 Task: Look for space in Agudos, Brazil from 9th June, 2023 to 17th June, 2023 for 2 adults in price range Rs.7000 to Rs.12000. Place can be private room with 1  bedroom having 2 beds and 1 bathroom. Property type can be house, flat, guest house. Amenities needed are: wifi, washing machine. Booking option can be shelf check-in. Required host language is Spanish.
Action: Mouse moved to (613, 87)
Screenshot: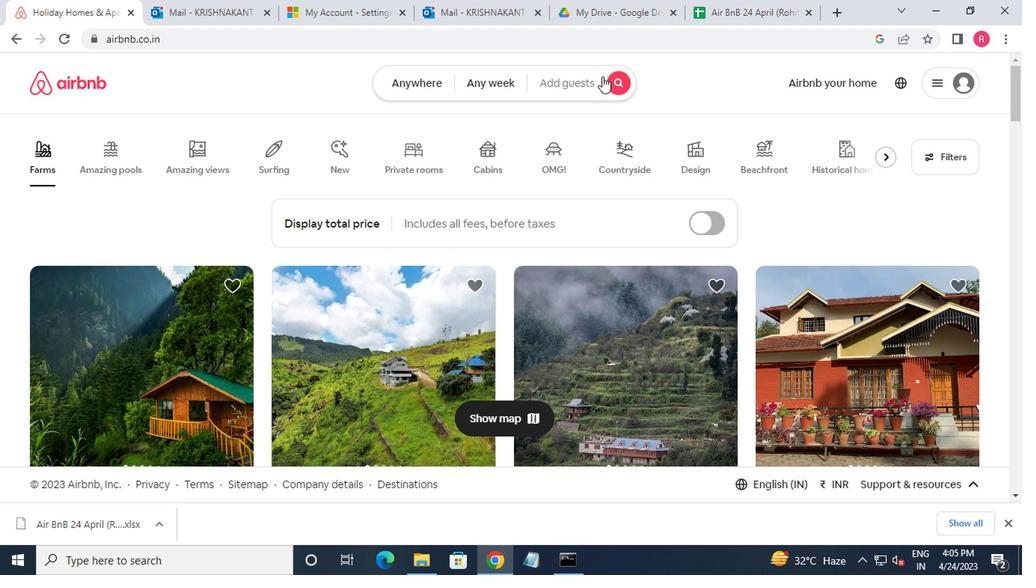 
Action: Mouse pressed left at (613, 87)
Screenshot: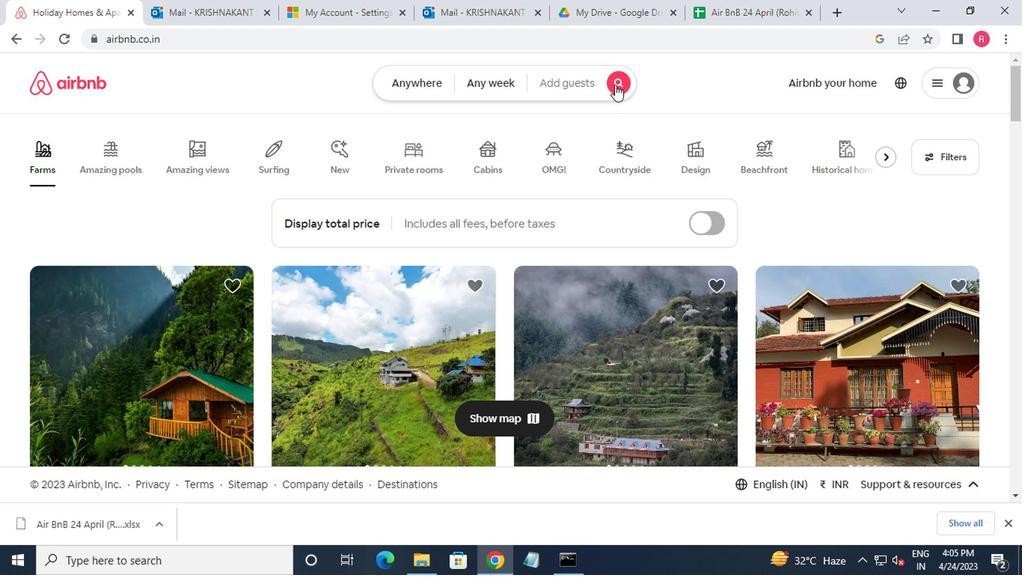 
Action: Mouse moved to (233, 147)
Screenshot: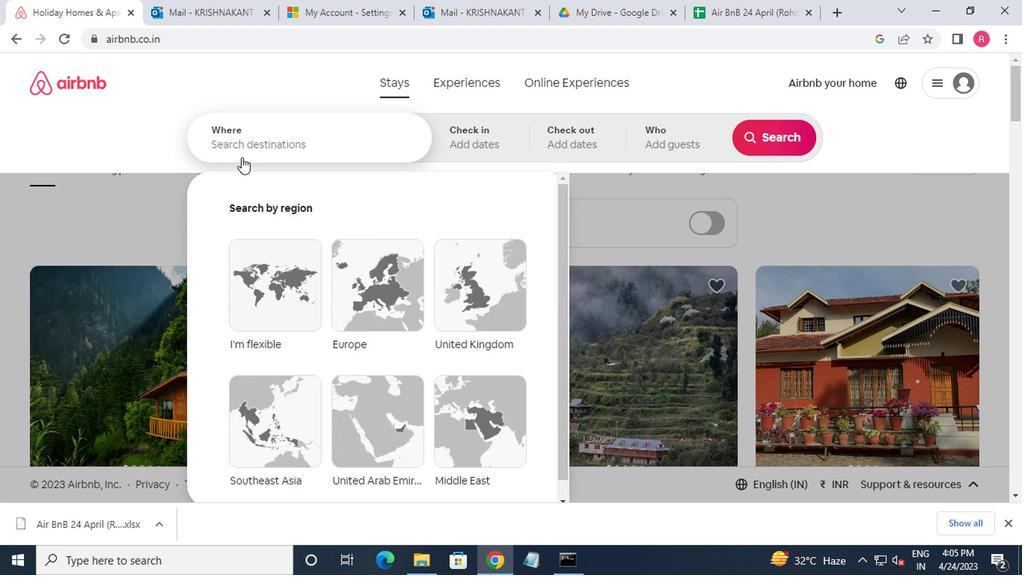 
Action: Mouse pressed left at (233, 147)
Screenshot: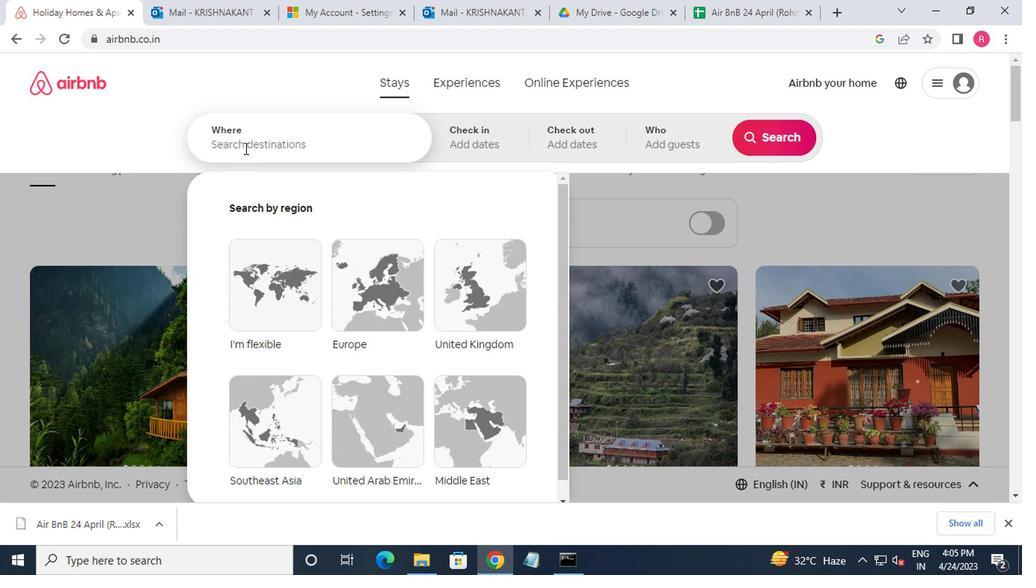 
Action: Mouse moved to (234, 147)
Screenshot: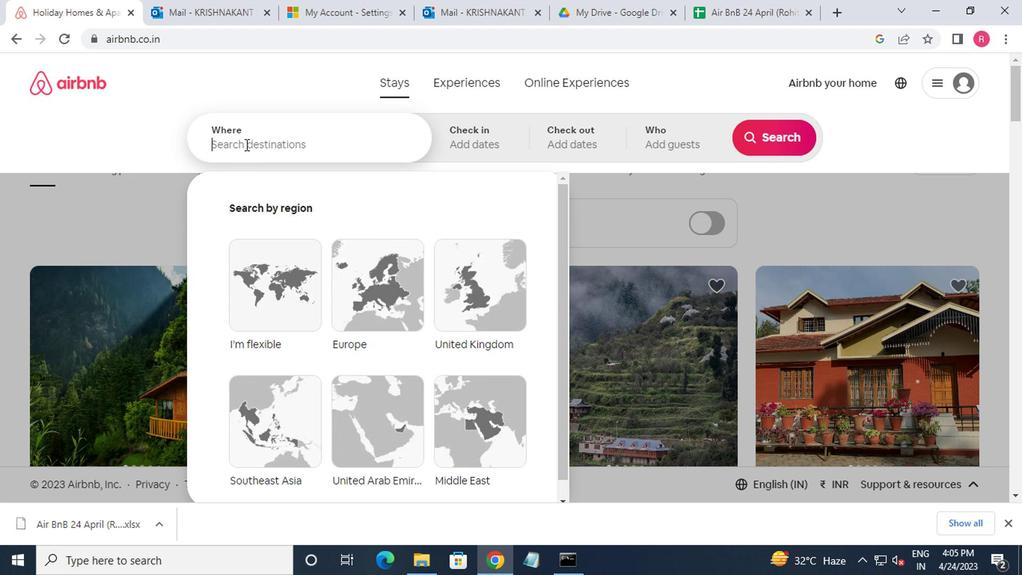 
Action: Key pressed agudos,brazl<Key.backspace><Key.backspace>zil<Key.enter>
Screenshot: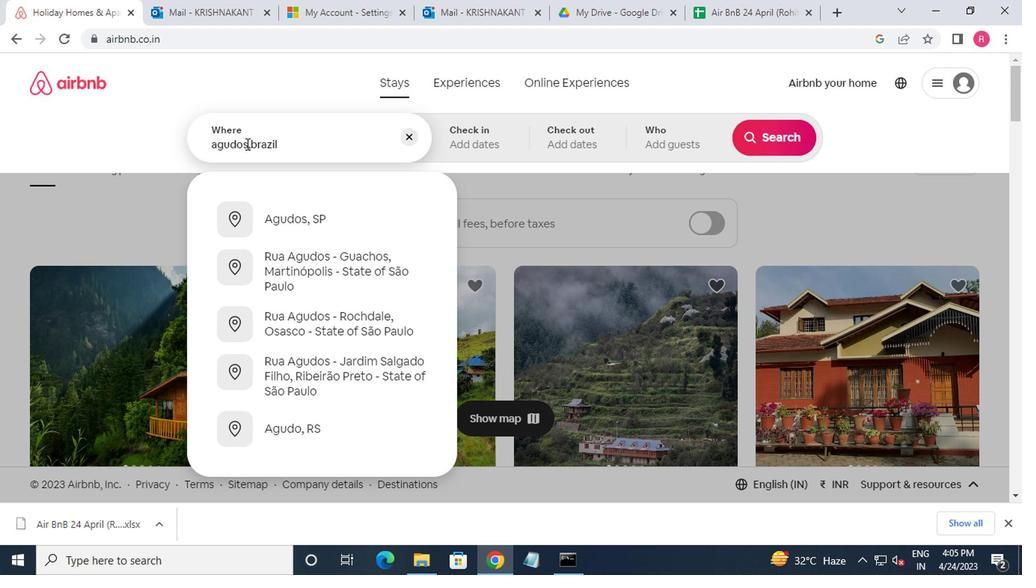
Action: Mouse moved to (762, 258)
Screenshot: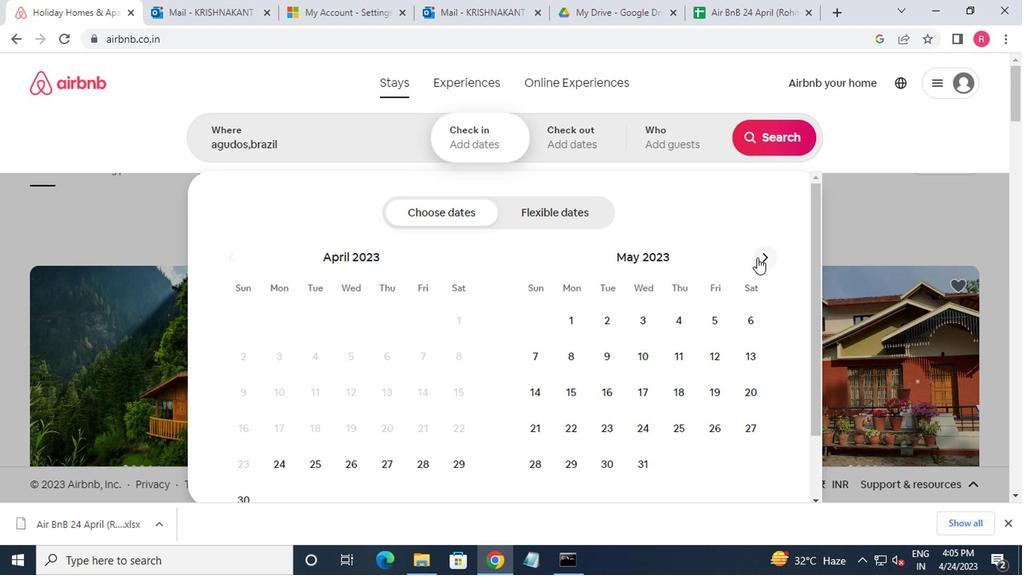 
Action: Mouse pressed left at (762, 258)
Screenshot: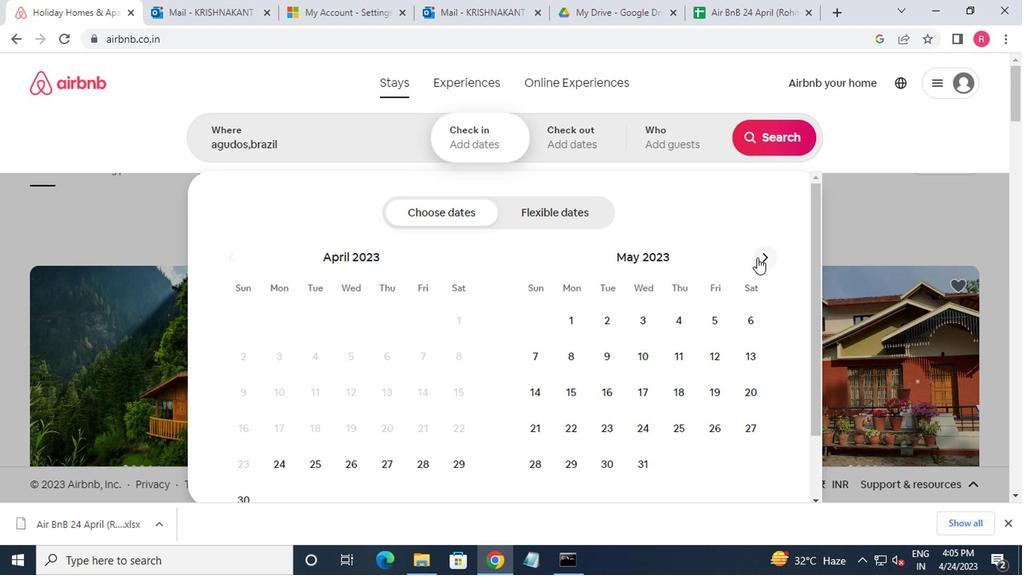 
Action: Mouse moved to (763, 259)
Screenshot: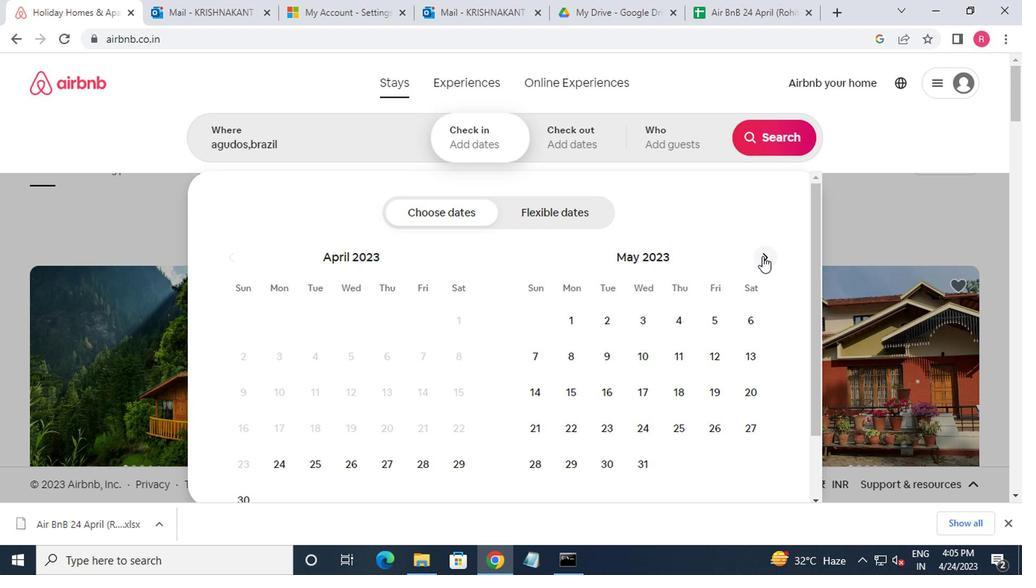 
Action: Mouse pressed left at (763, 259)
Screenshot: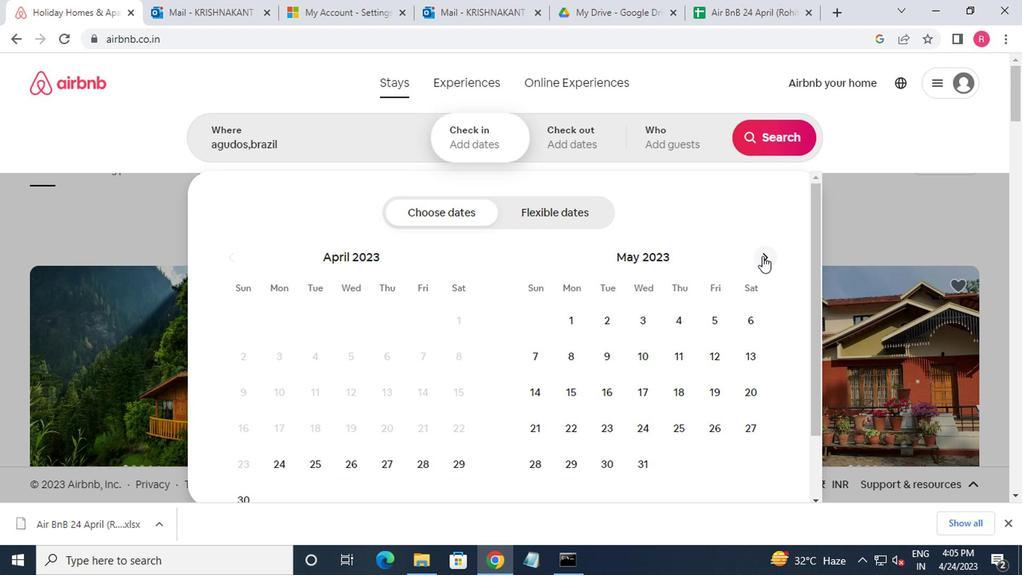 
Action: Mouse moved to (710, 368)
Screenshot: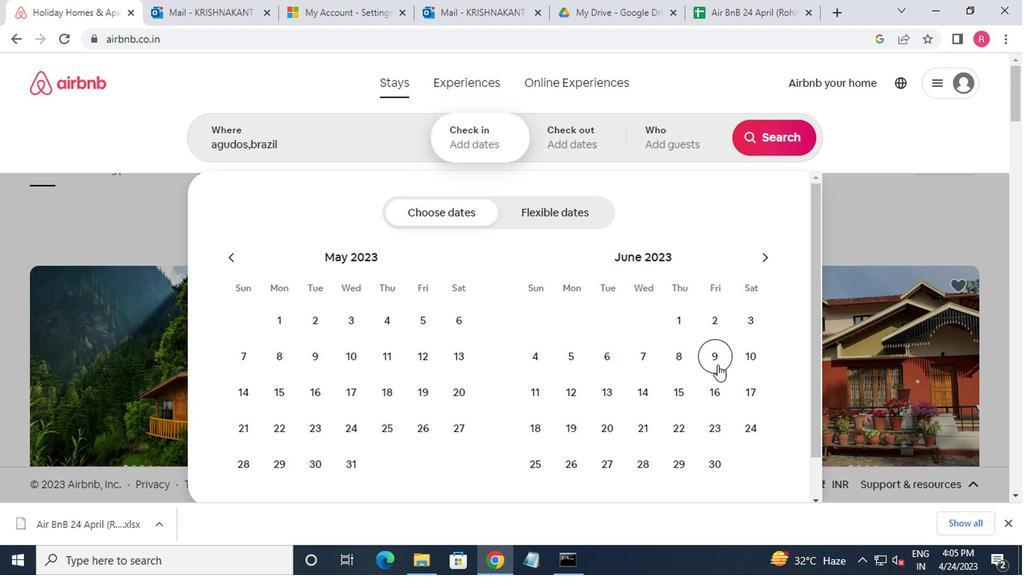 
Action: Mouse pressed left at (710, 368)
Screenshot: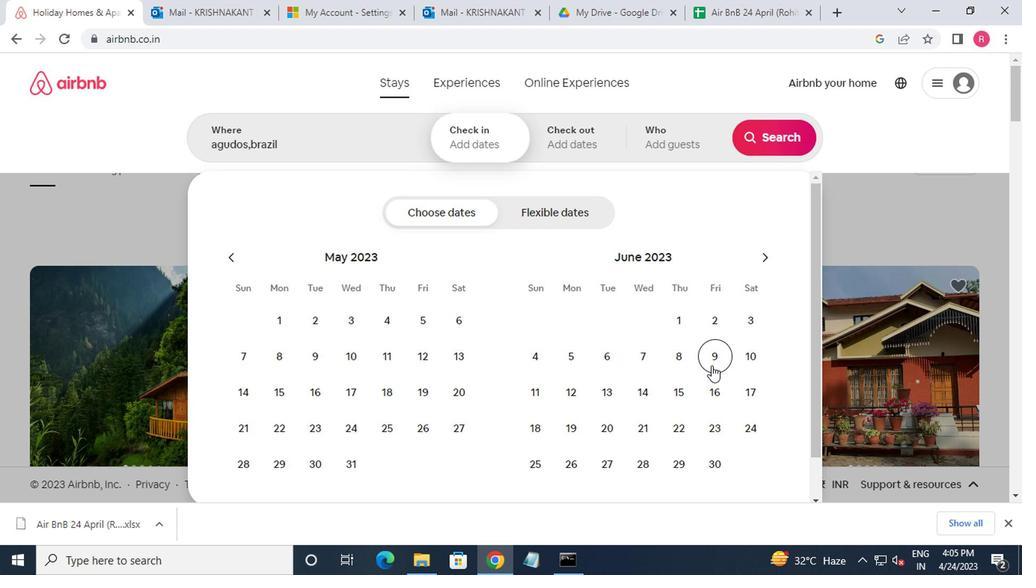 
Action: Mouse moved to (763, 400)
Screenshot: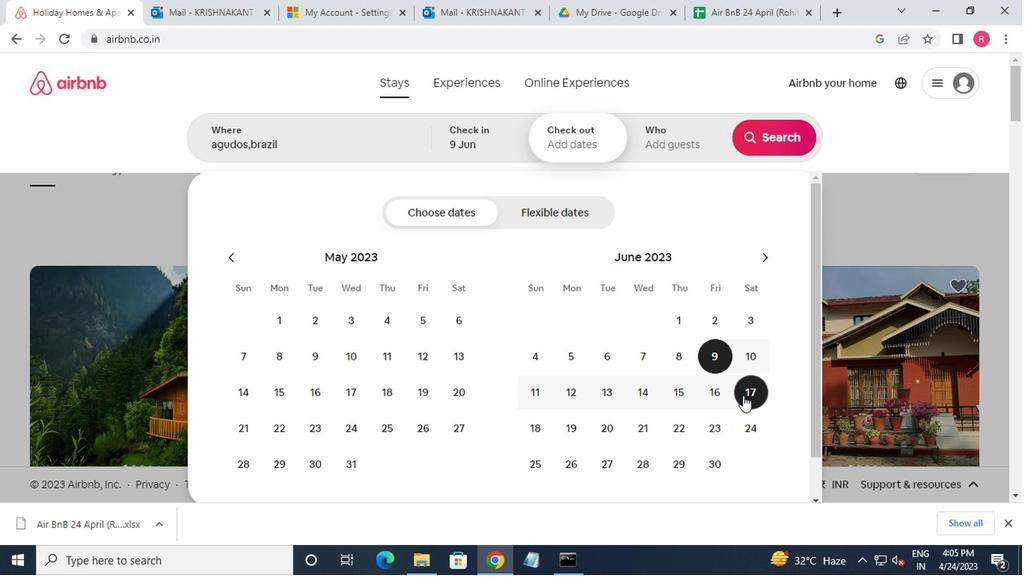 
Action: Mouse pressed left at (763, 400)
Screenshot: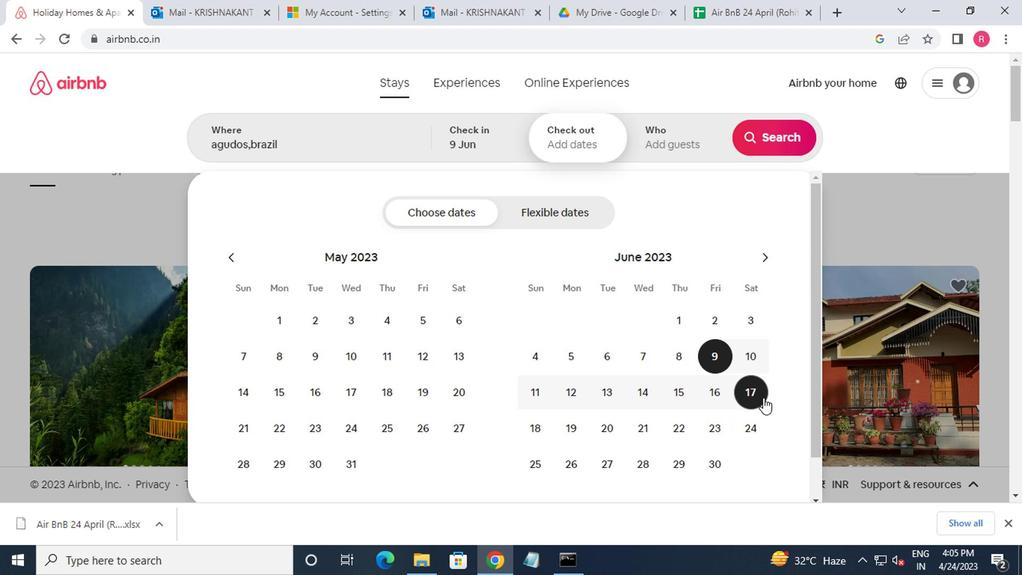 
Action: Mouse moved to (662, 148)
Screenshot: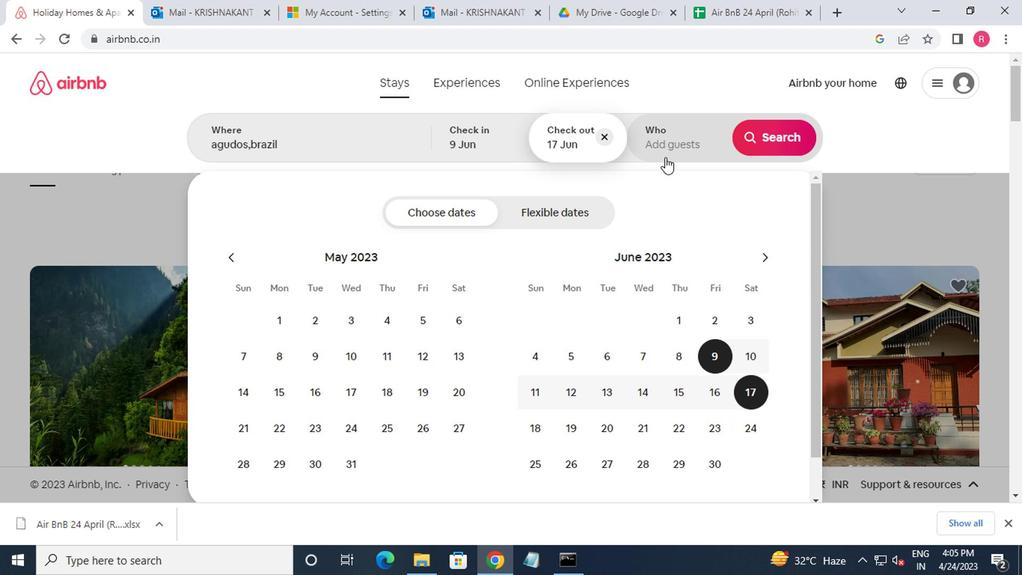 
Action: Mouse pressed left at (662, 148)
Screenshot: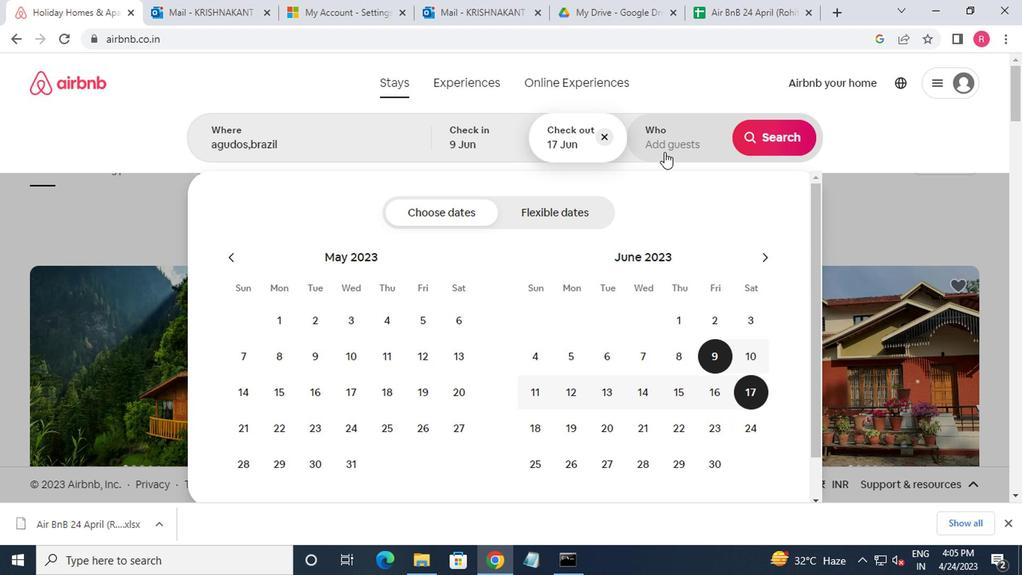 
Action: Mouse moved to (773, 224)
Screenshot: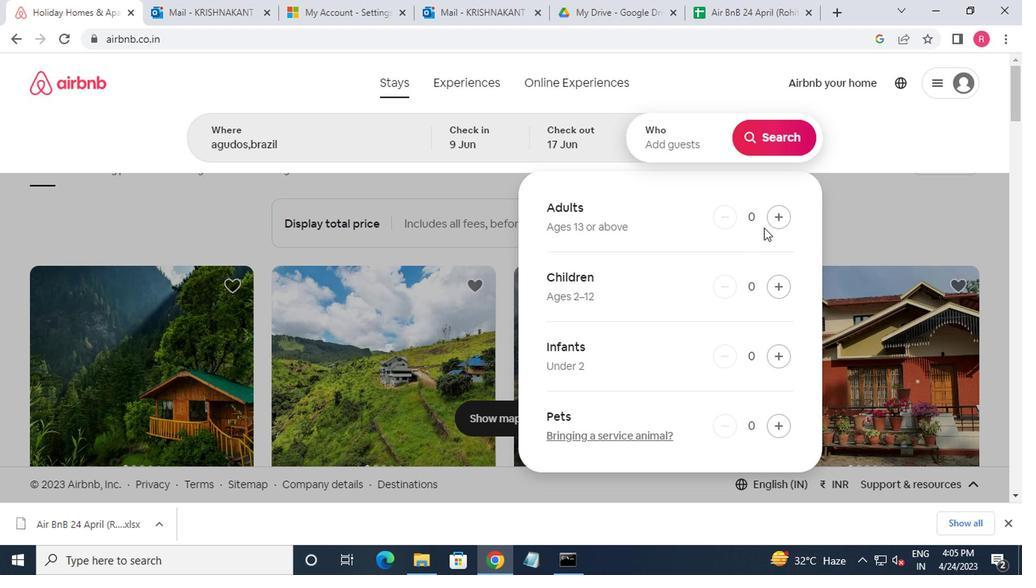 
Action: Mouse pressed left at (773, 224)
Screenshot: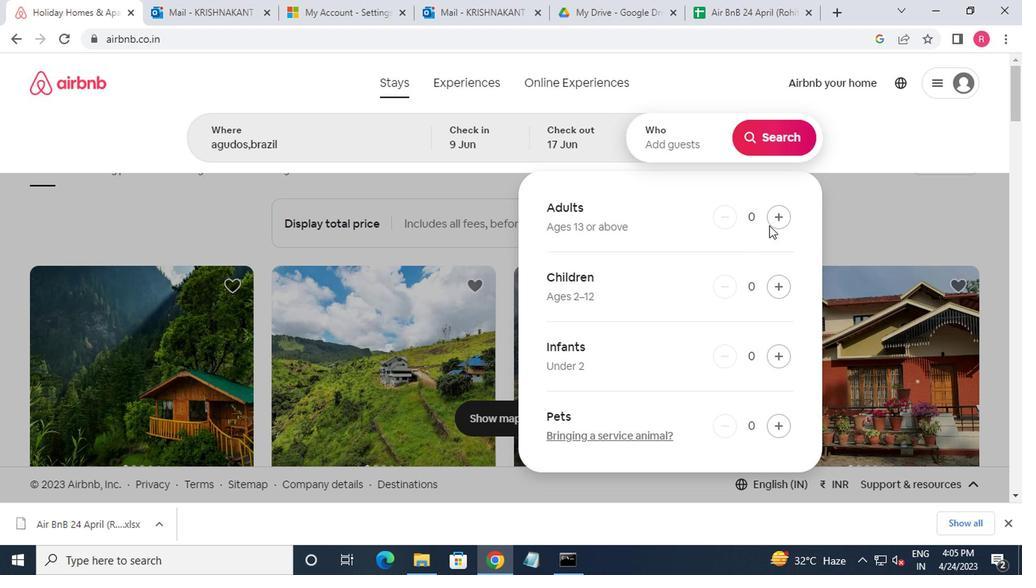 
Action: Mouse moved to (773, 221)
Screenshot: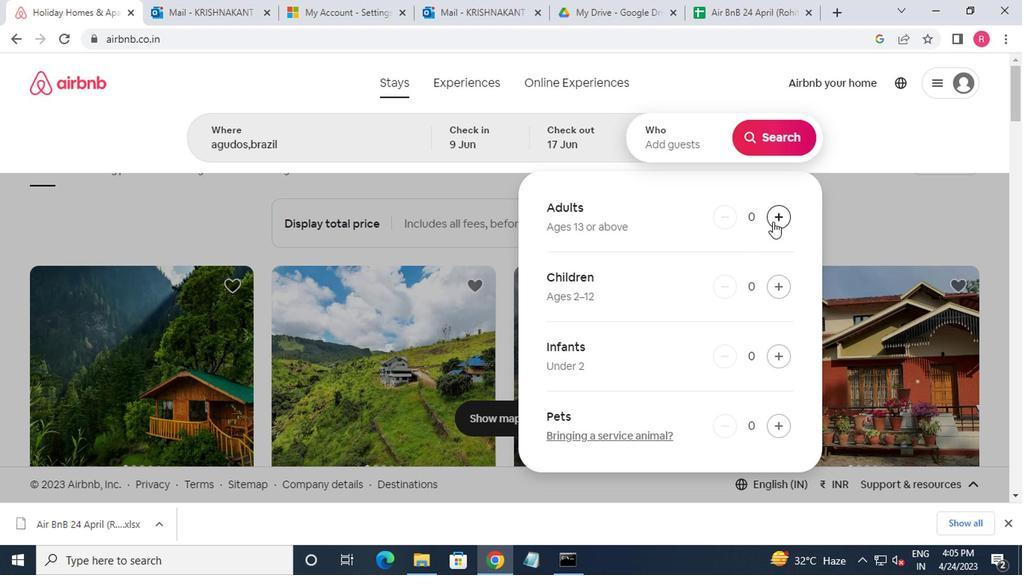 
Action: Mouse pressed left at (773, 221)
Screenshot: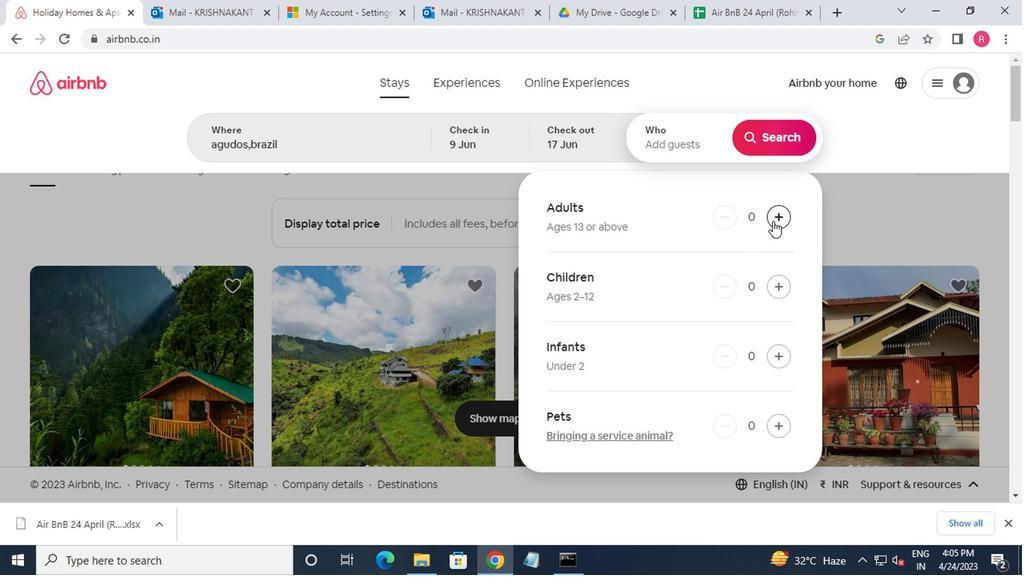 
Action: Mouse moved to (769, 148)
Screenshot: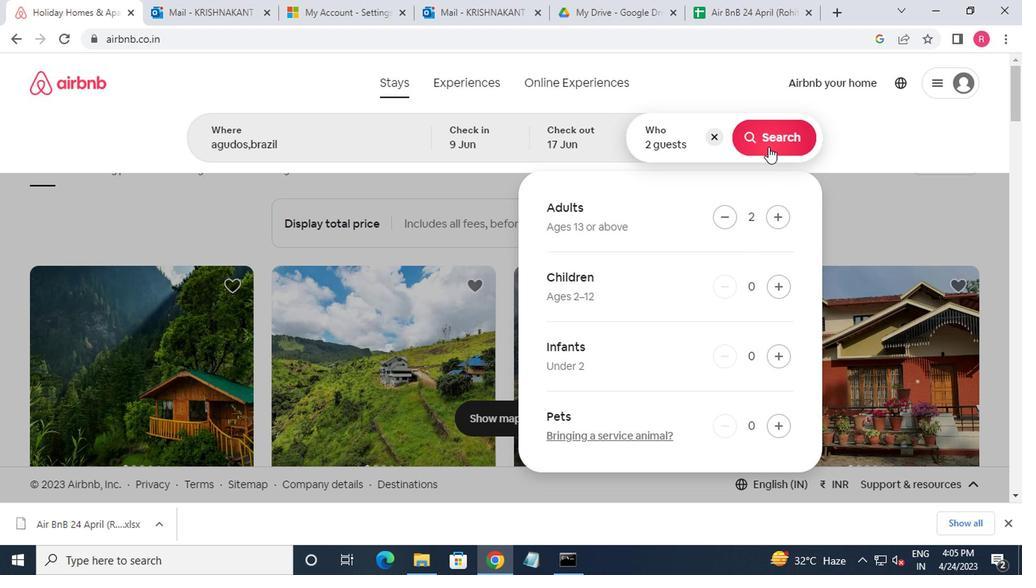 
Action: Mouse pressed left at (769, 148)
Screenshot: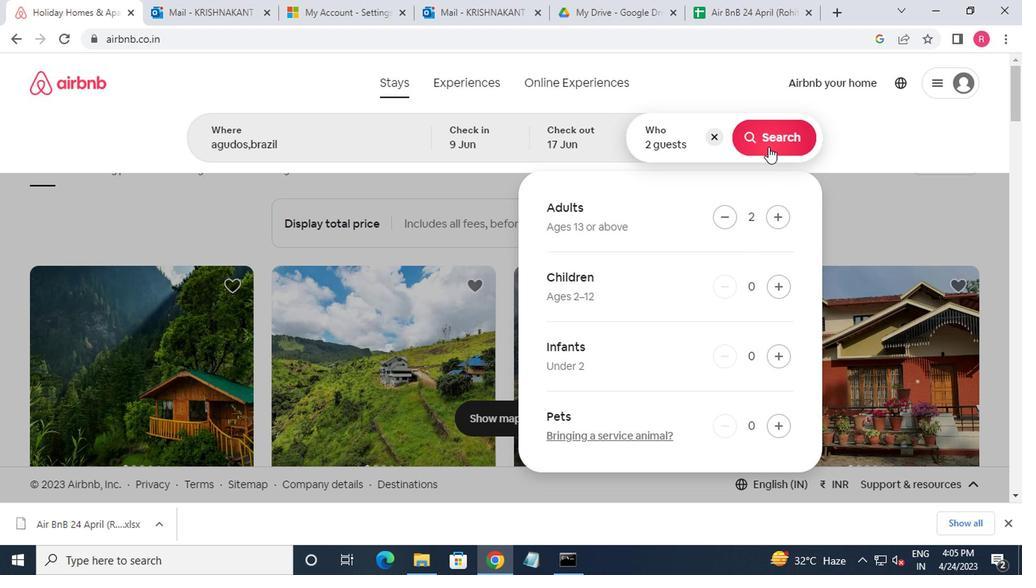 
Action: Mouse moved to (944, 136)
Screenshot: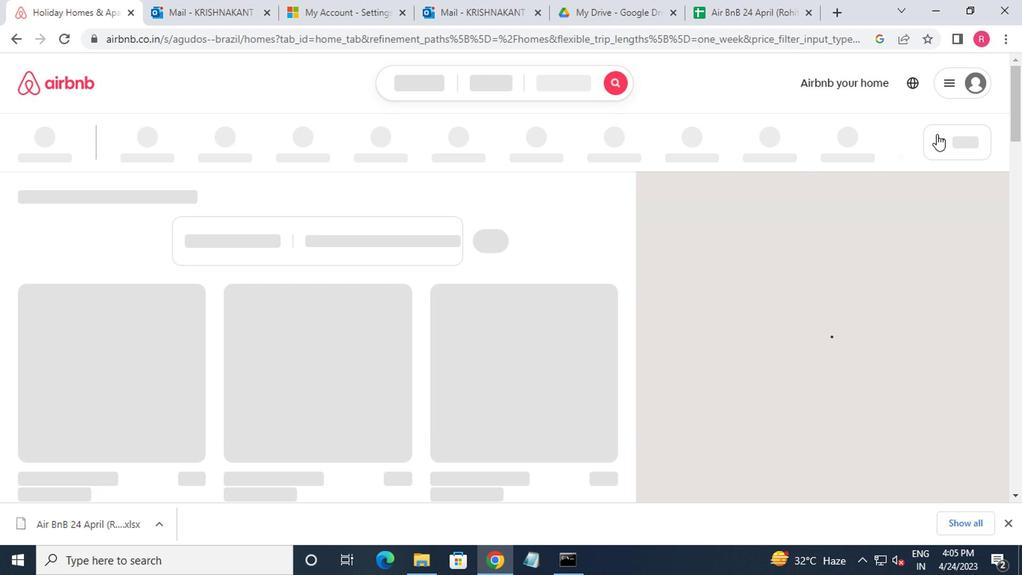 
Action: Mouse pressed left at (944, 136)
Screenshot: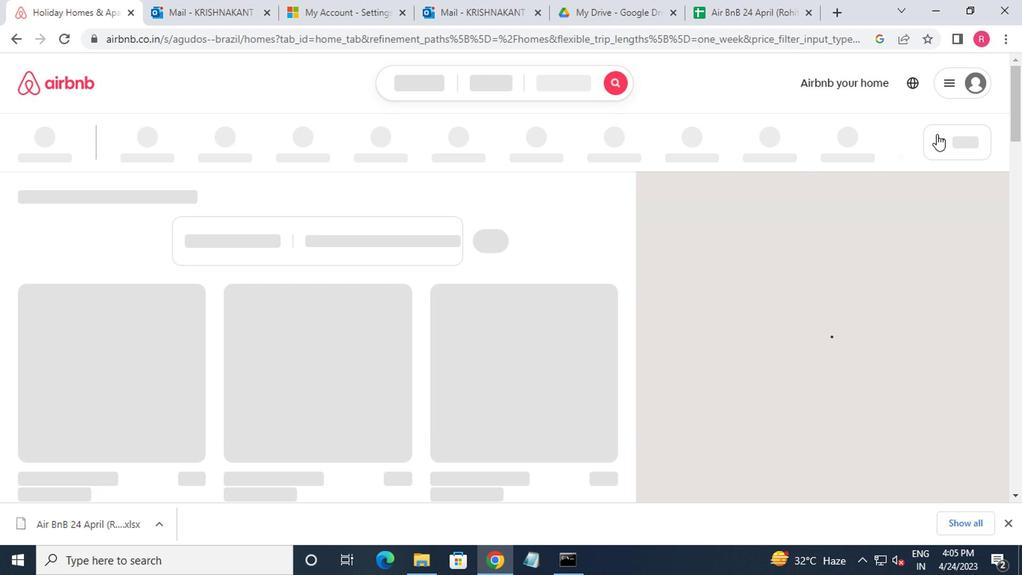 
Action: Mouse moved to (348, 353)
Screenshot: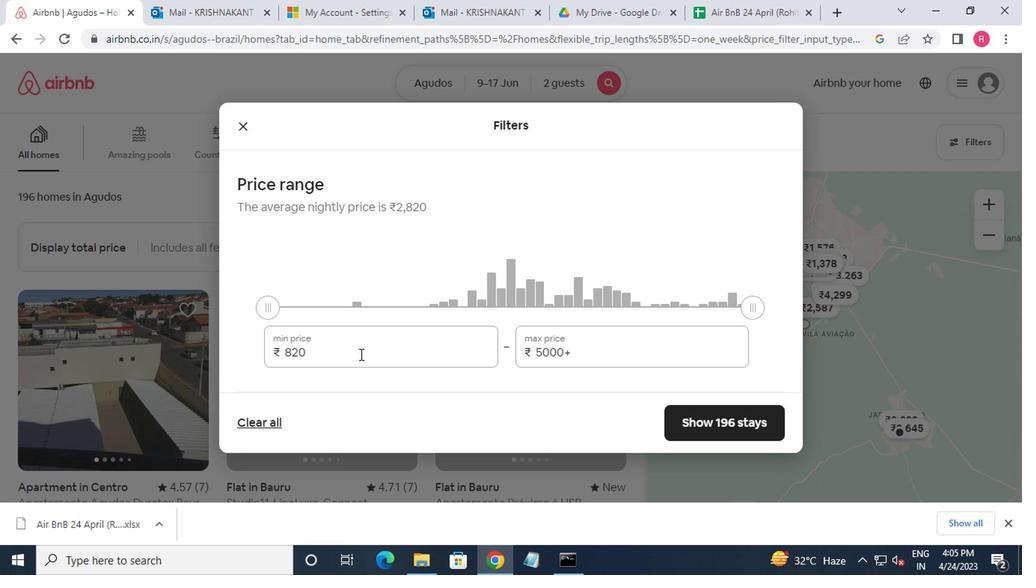 
Action: Mouse pressed left at (348, 353)
Screenshot: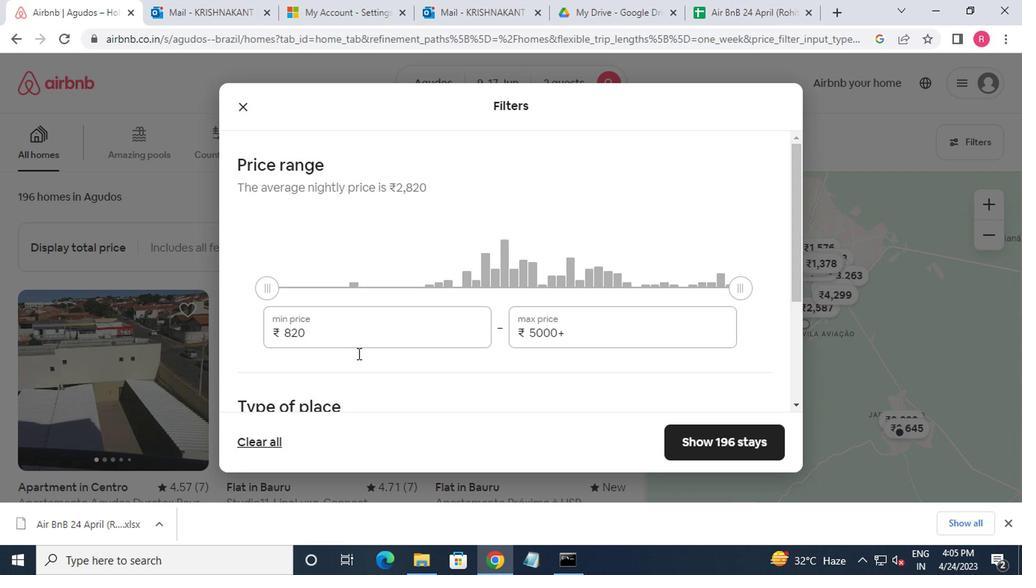 
Action: Mouse moved to (363, 337)
Screenshot: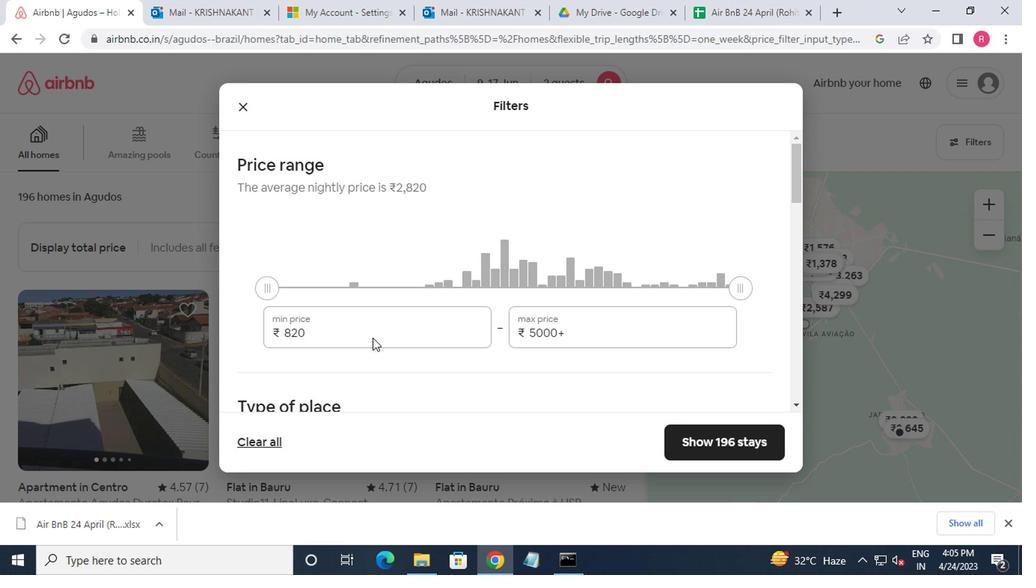 
Action: Mouse pressed left at (363, 337)
Screenshot: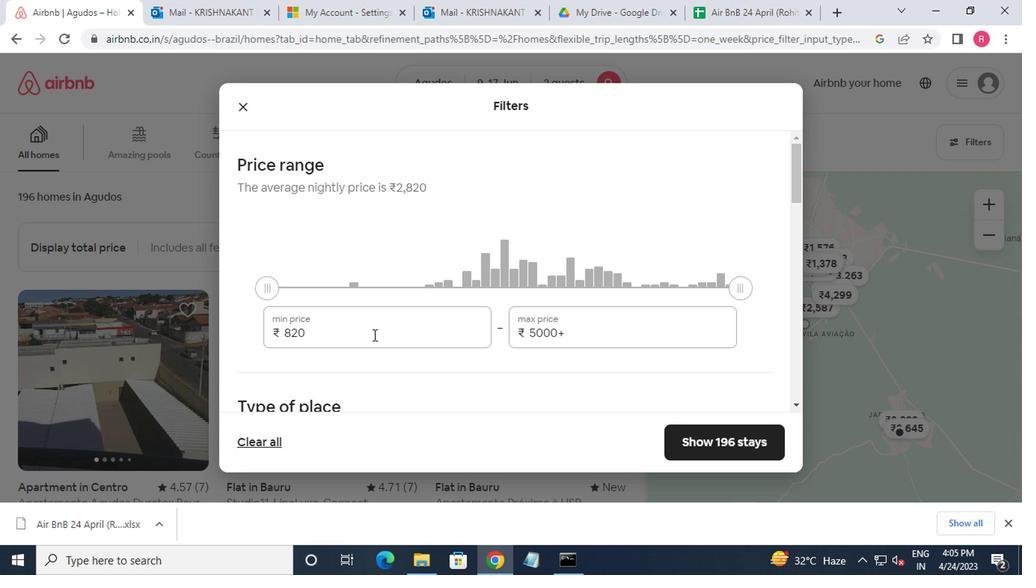
Action: Mouse moved to (352, 343)
Screenshot: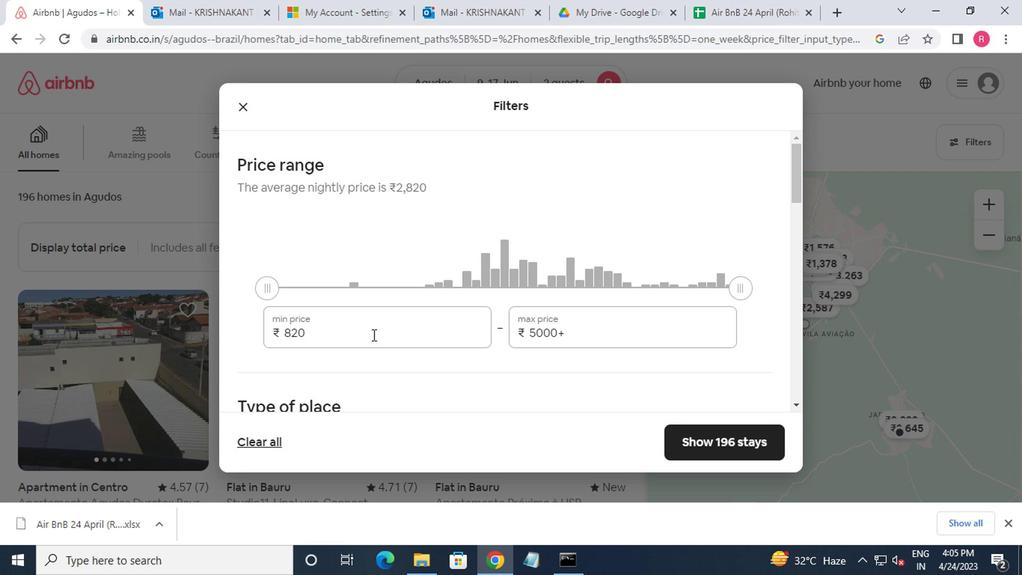 
Action: Key pressed <Key.backspace><Key.backspace><Key.backspace><Key.backspace><Key.backspace>1790<Key.backspace><Key.backspace>000<Key.tab>12000
Screenshot: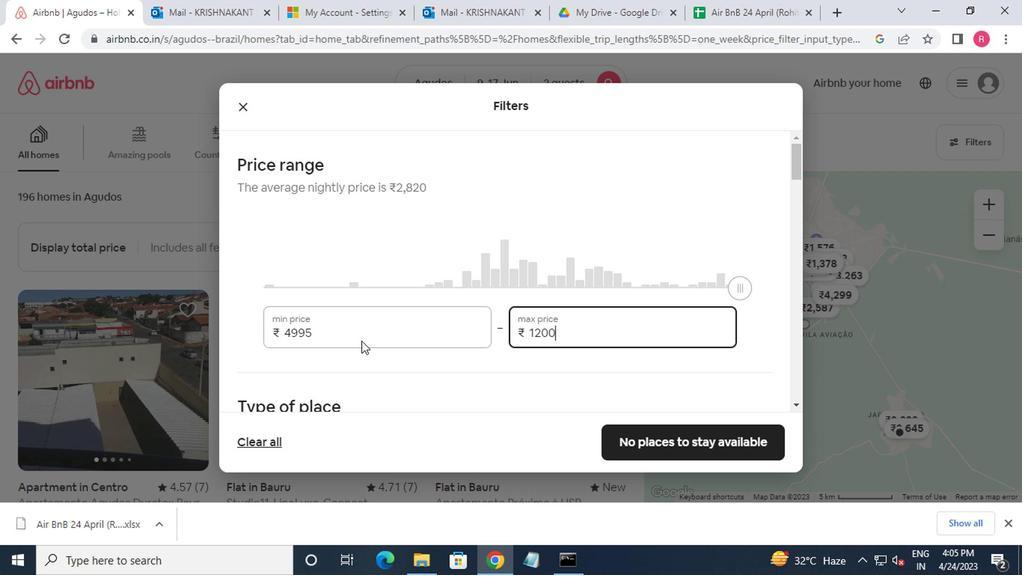 
Action: Mouse moved to (415, 344)
Screenshot: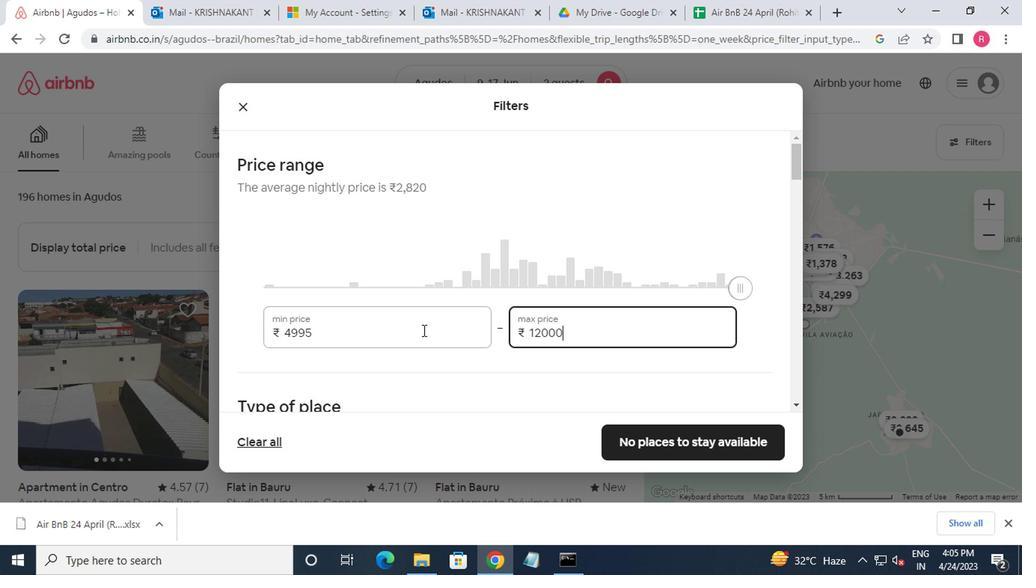 
Action: Mouse scrolled (415, 344) with delta (0, 0)
Screenshot: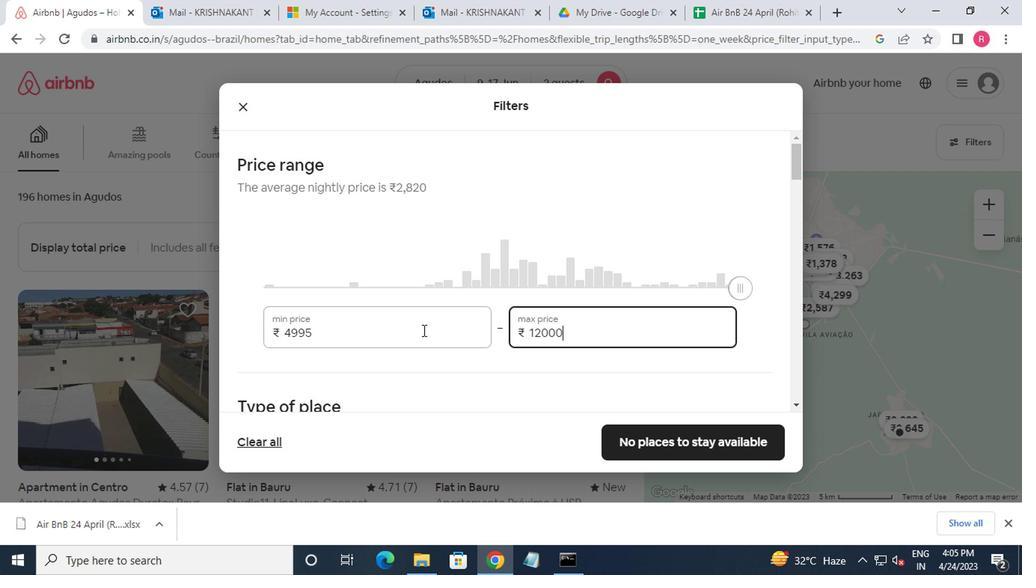 
Action: Mouse moved to (414, 348)
Screenshot: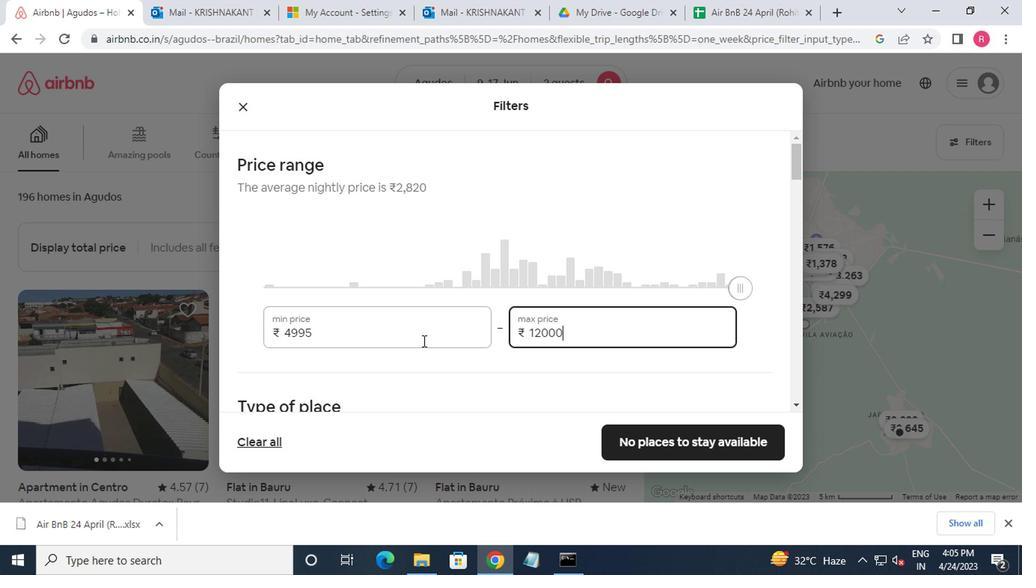 
Action: Mouse scrolled (414, 347) with delta (0, 0)
Screenshot: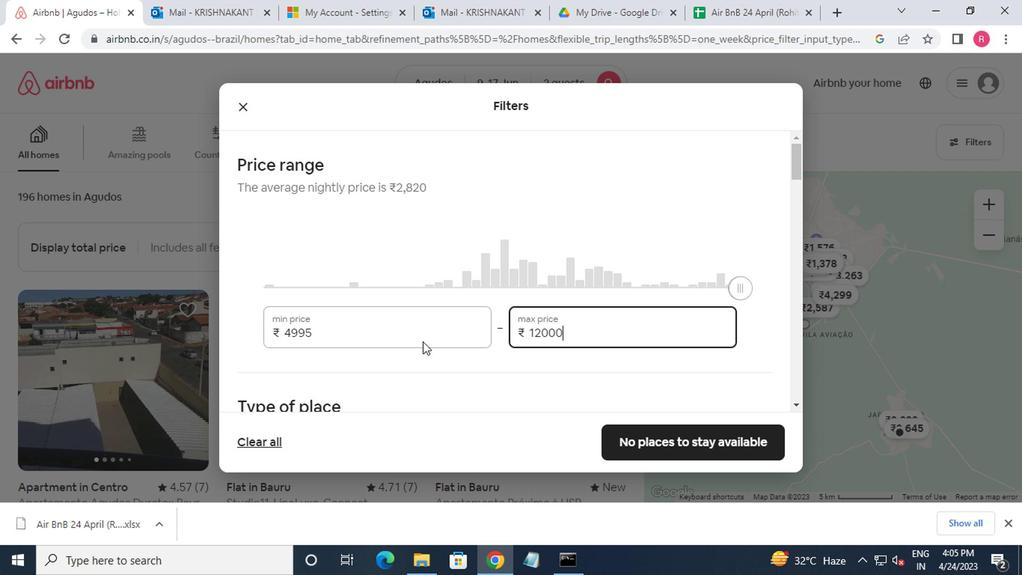 
Action: Mouse moved to (414, 353)
Screenshot: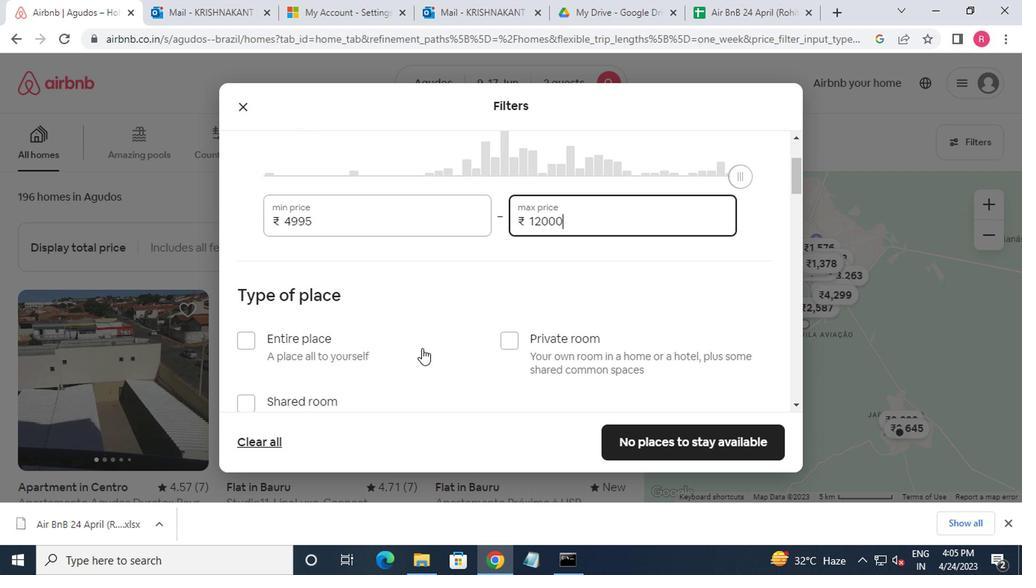 
Action: Mouse scrolled (414, 352) with delta (0, -1)
Screenshot: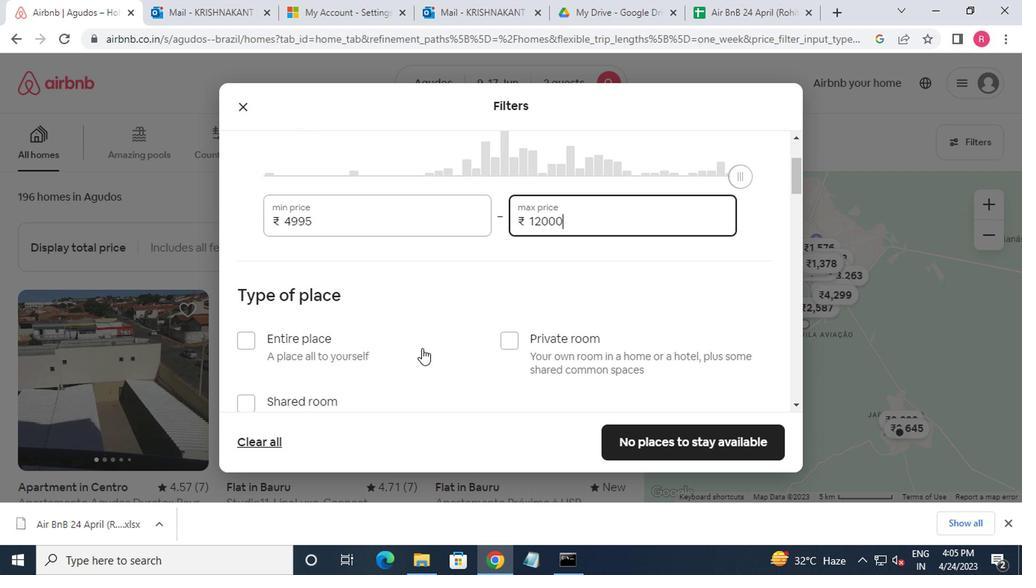 
Action: Mouse moved to (502, 230)
Screenshot: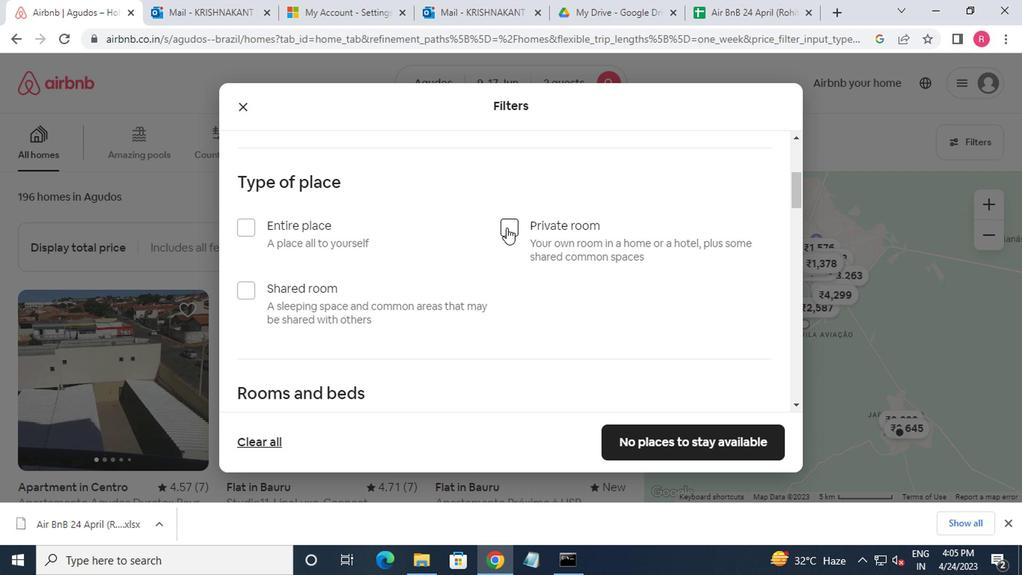 
Action: Mouse pressed left at (502, 230)
Screenshot: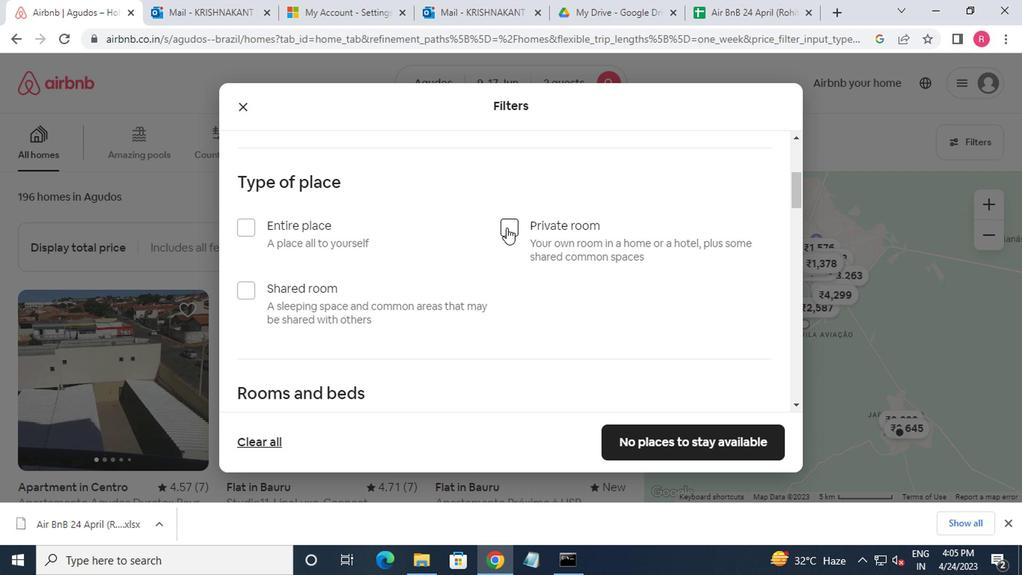
Action: Mouse moved to (503, 232)
Screenshot: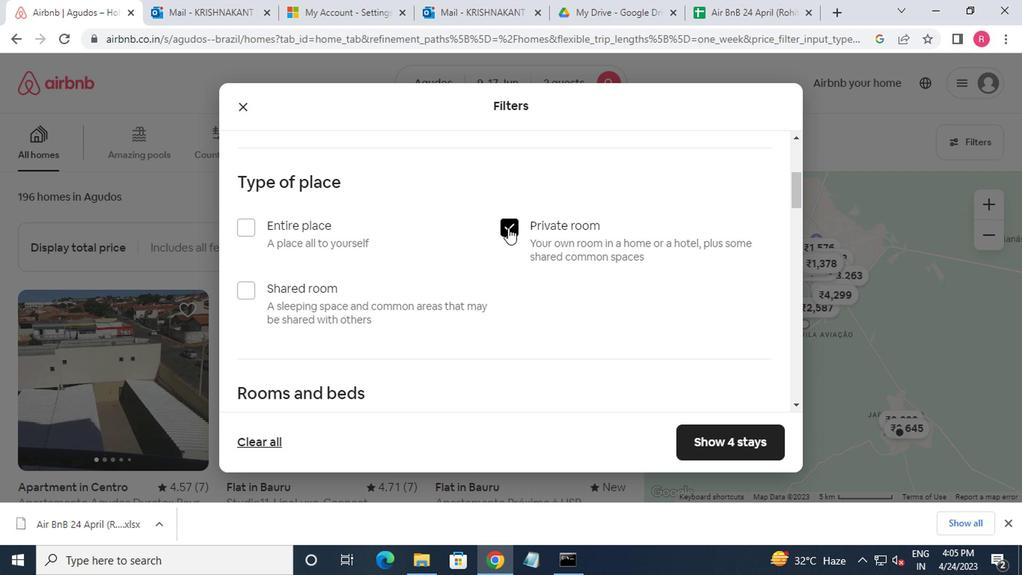 
Action: Mouse scrolled (503, 232) with delta (0, 0)
Screenshot: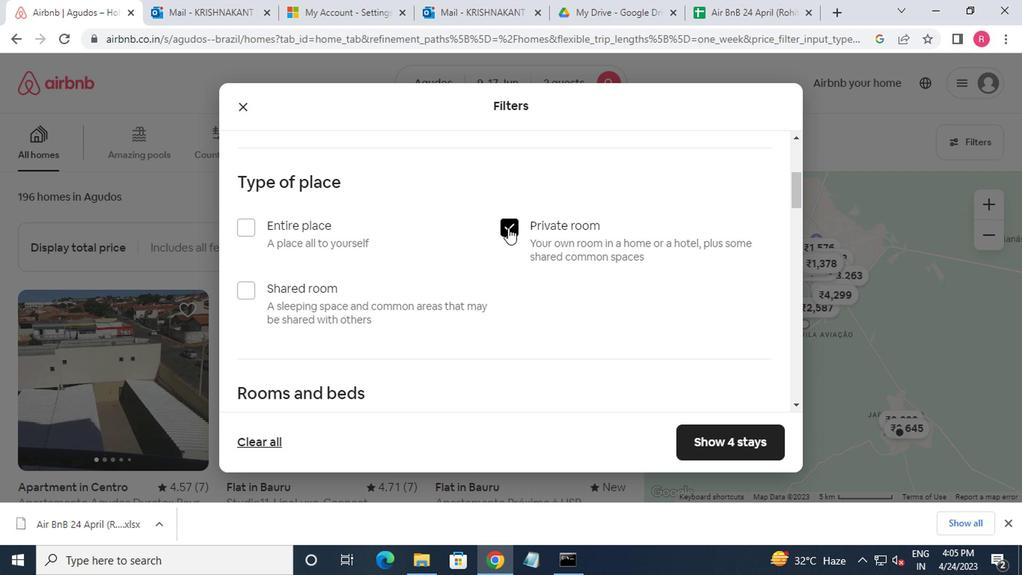 
Action: Mouse moved to (502, 238)
Screenshot: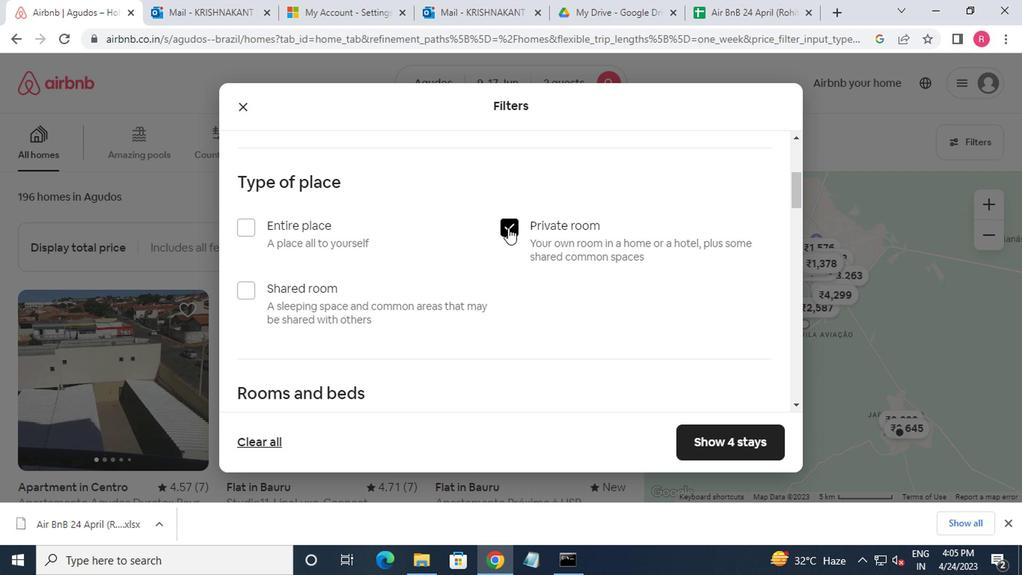 
Action: Mouse scrolled (502, 237) with delta (0, 0)
Screenshot: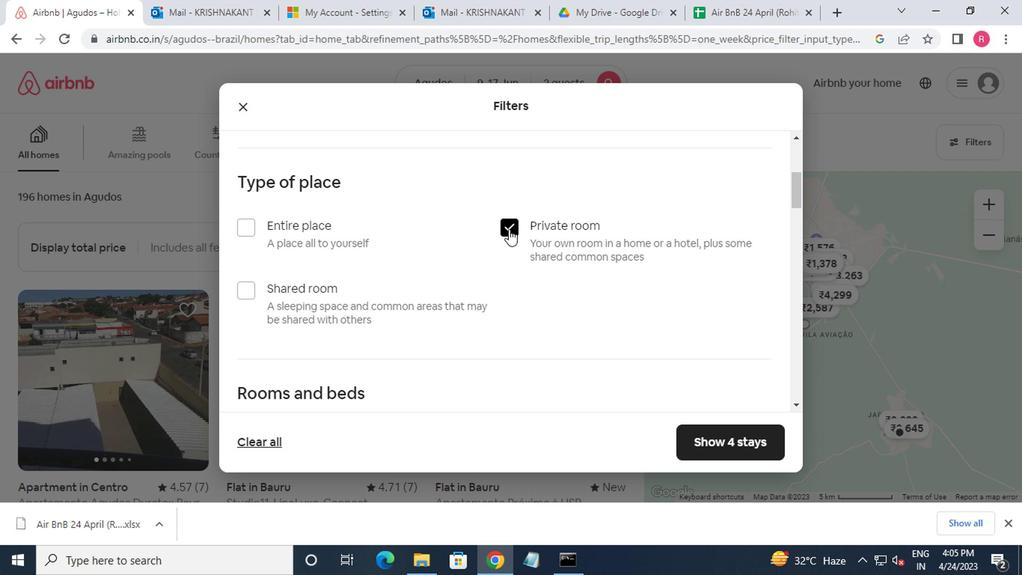 
Action: Mouse moved to (501, 245)
Screenshot: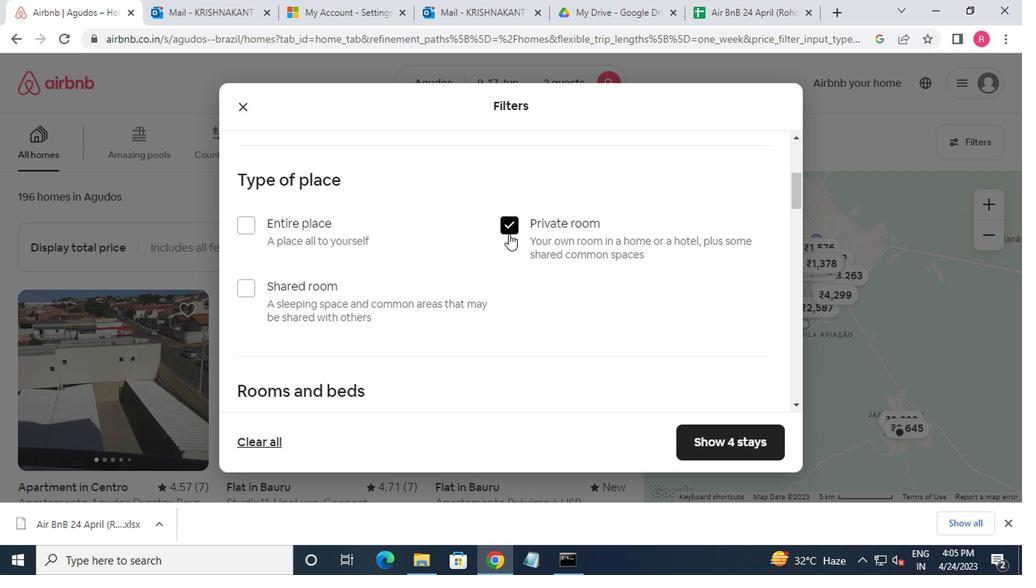 
Action: Mouse scrolled (501, 243) with delta (0, -1)
Screenshot: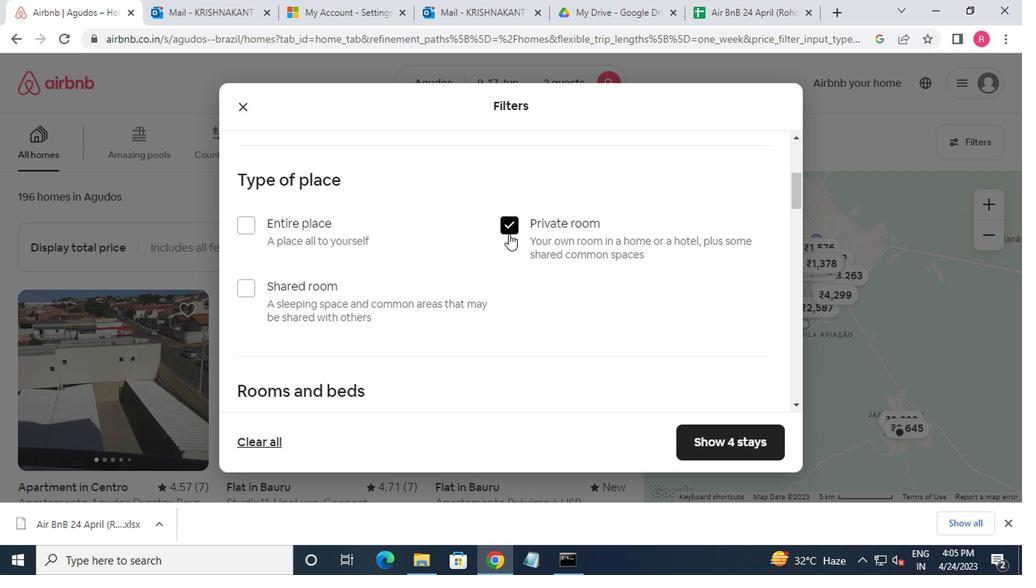 
Action: Mouse moved to (316, 249)
Screenshot: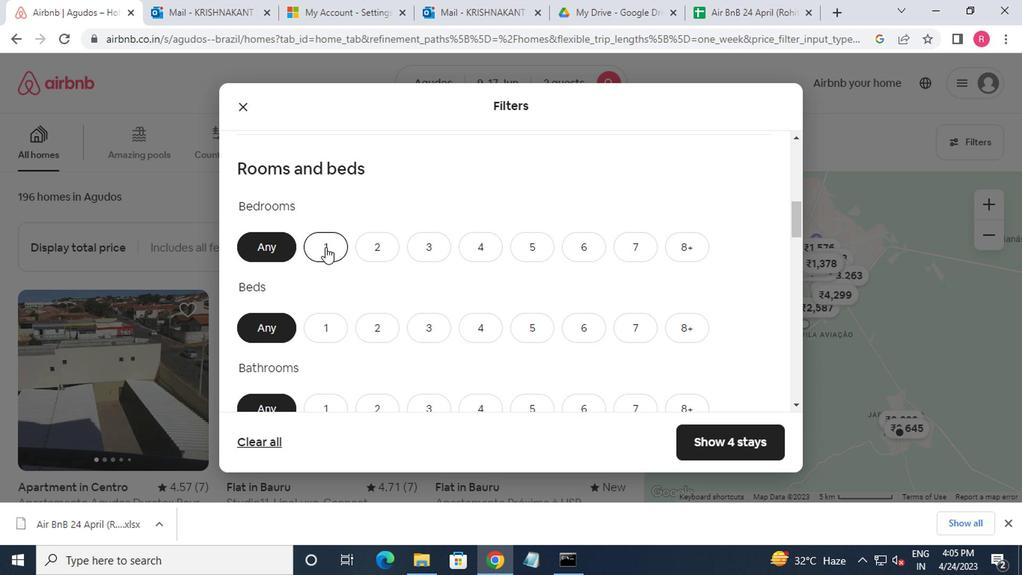 
Action: Mouse pressed left at (316, 249)
Screenshot: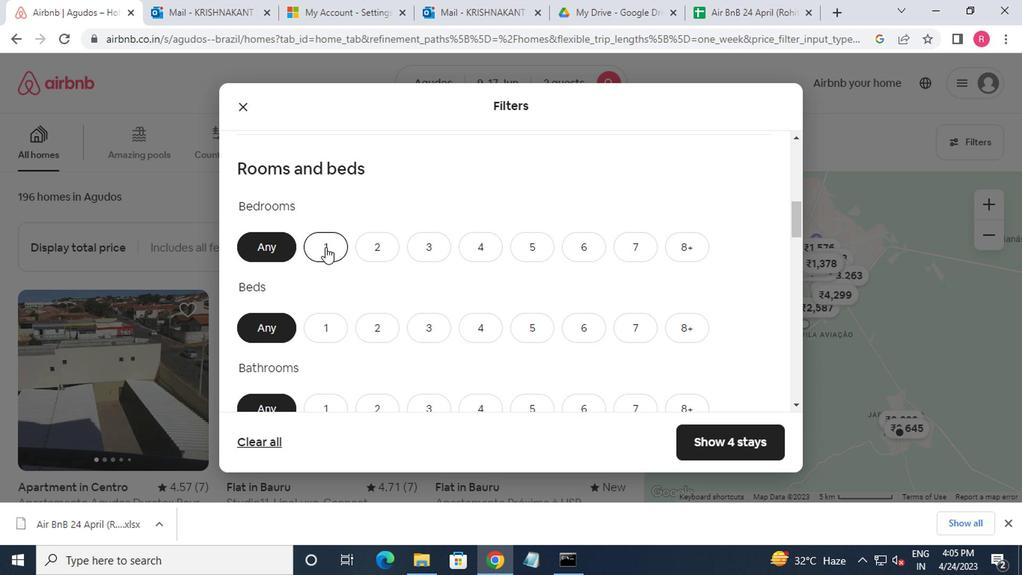 
Action: Mouse moved to (373, 321)
Screenshot: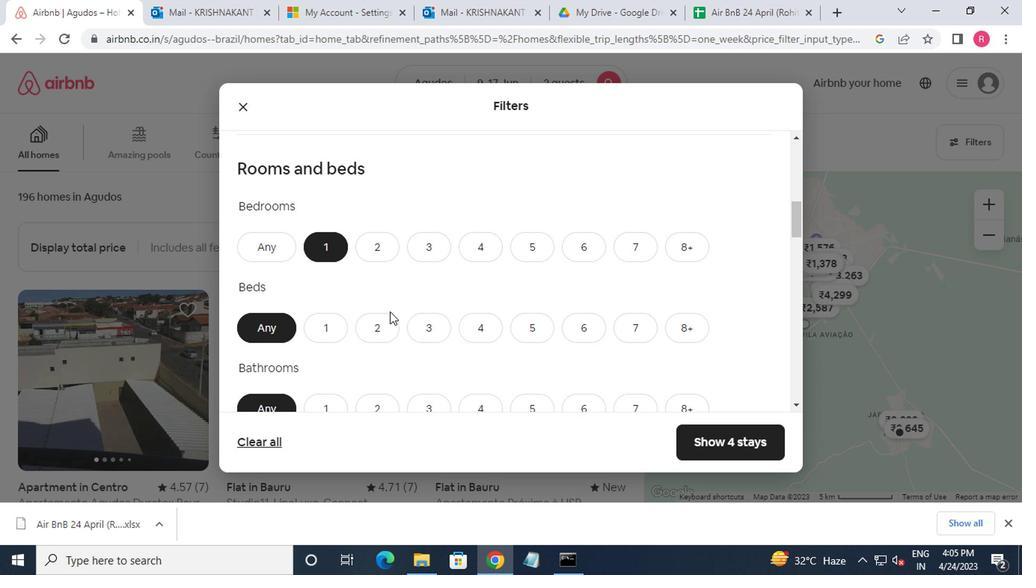 
Action: Mouse pressed left at (373, 321)
Screenshot: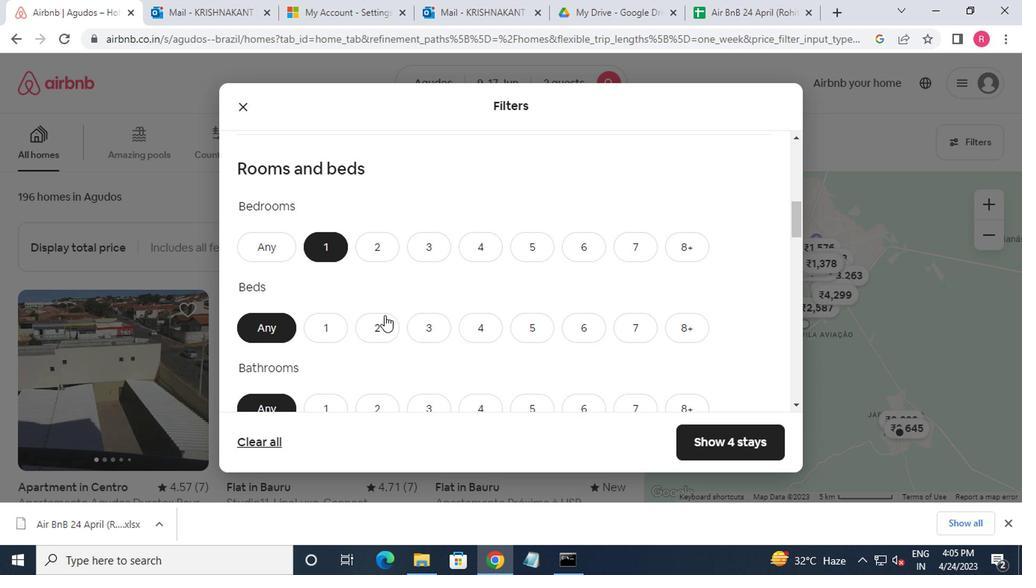 
Action: Mouse moved to (319, 401)
Screenshot: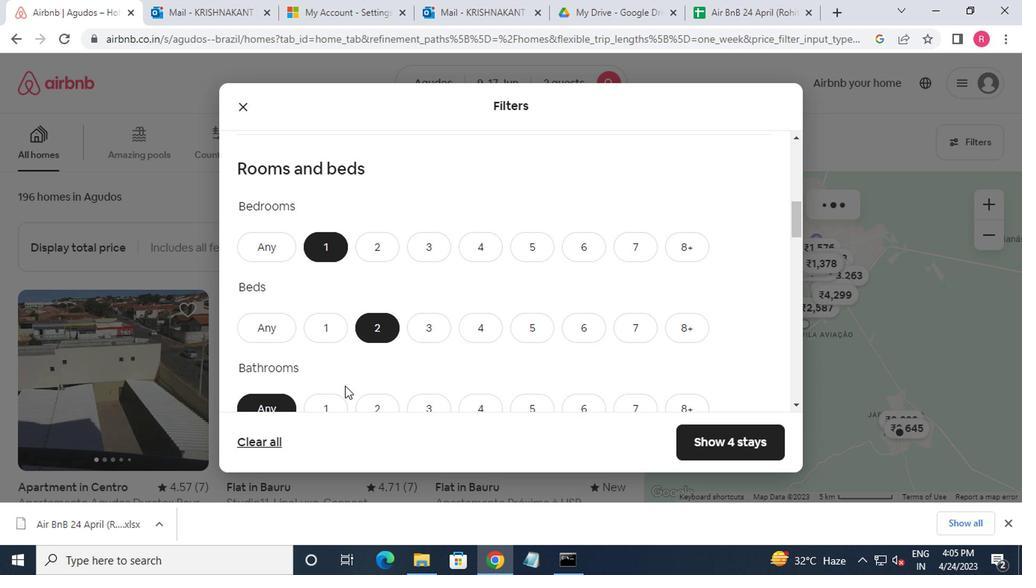 
Action: Mouse pressed left at (319, 401)
Screenshot: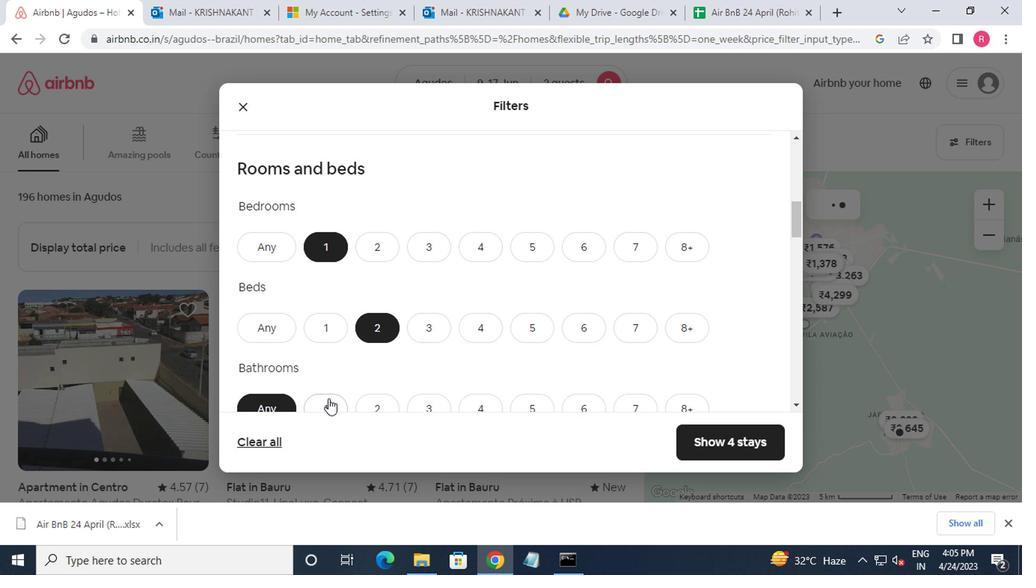 
Action: Mouse moved to (319, 392)
Screenshot: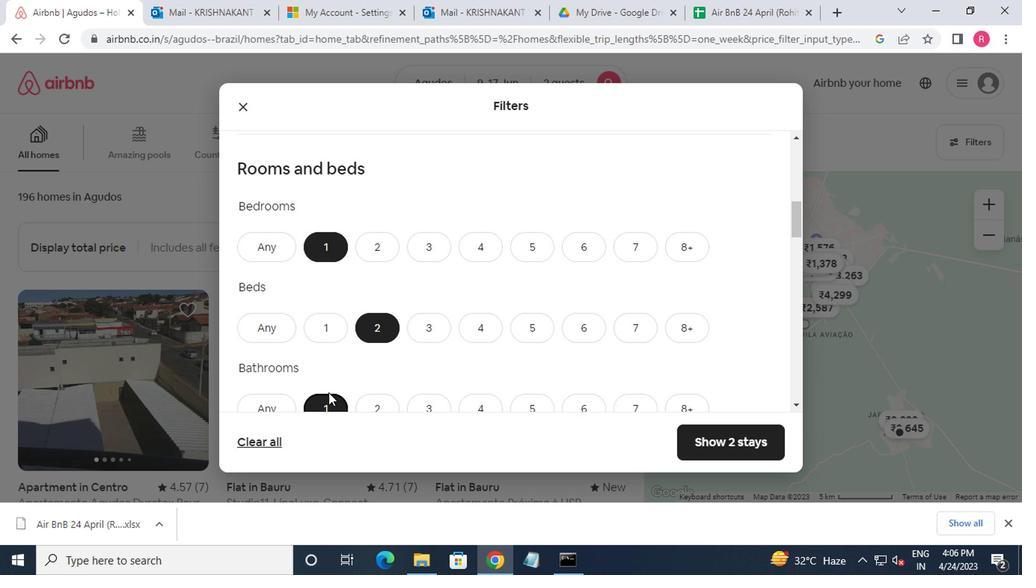 
Action: Mouse scrolled (319, 392) with delta (0, 0)
Screenshot: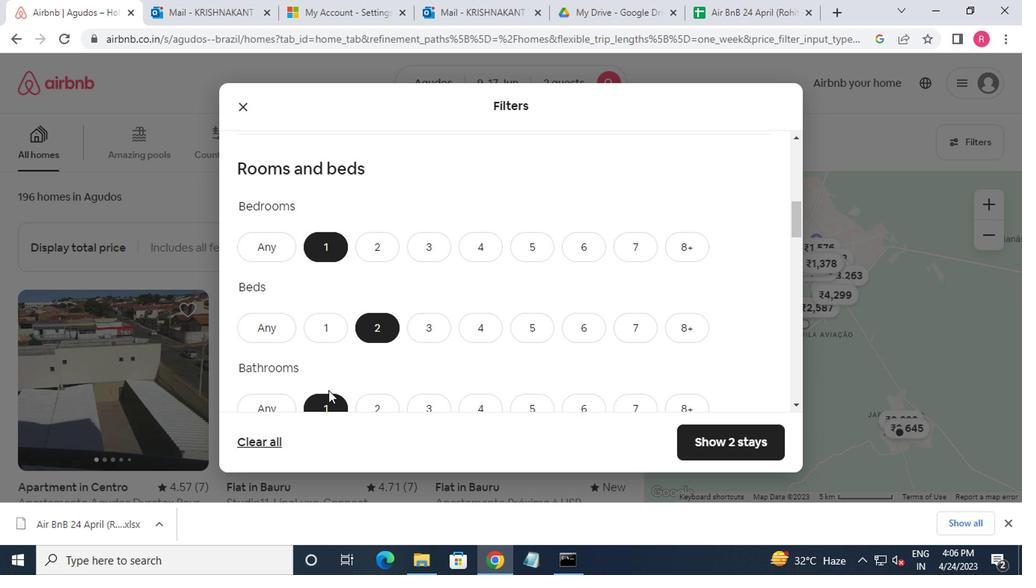 
Action: Mouse scrolled (319, 392) with delta (0, 0)
Screenshot: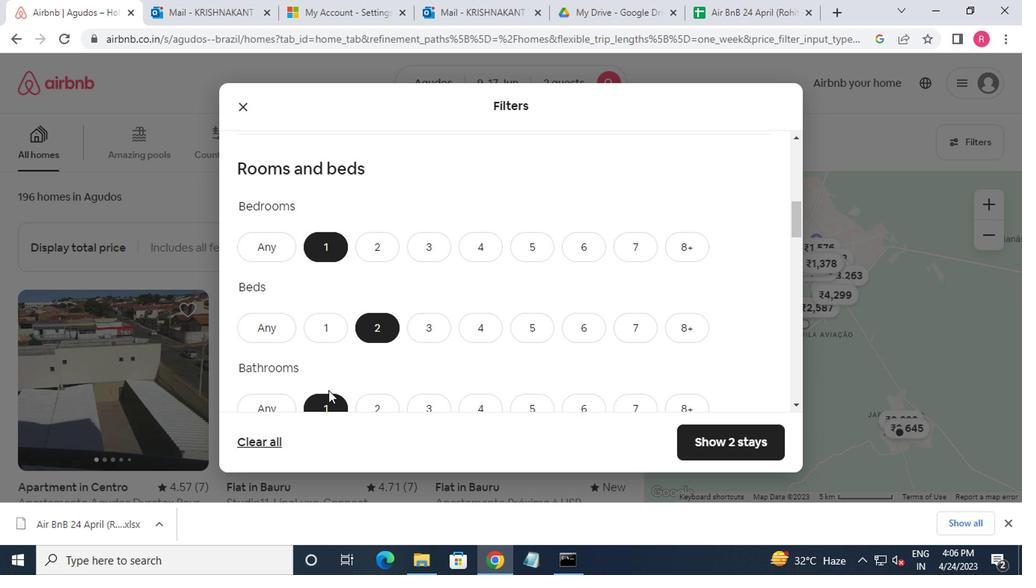 
Action: Mouse scrolled (319, 392) with delta (0, 0)
Screenshot: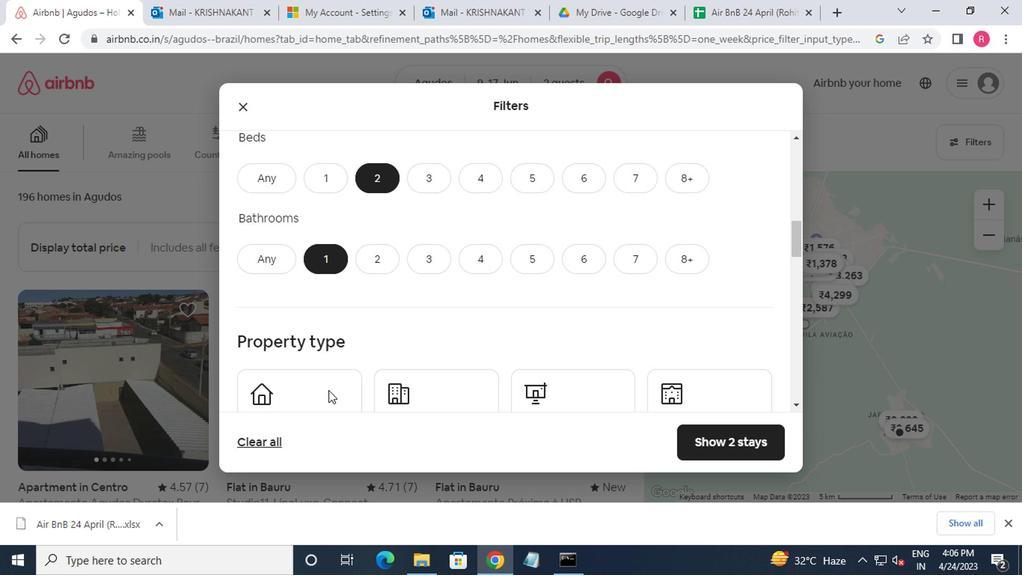 
Action: Mouse moved to (312, 371)
Screenshot: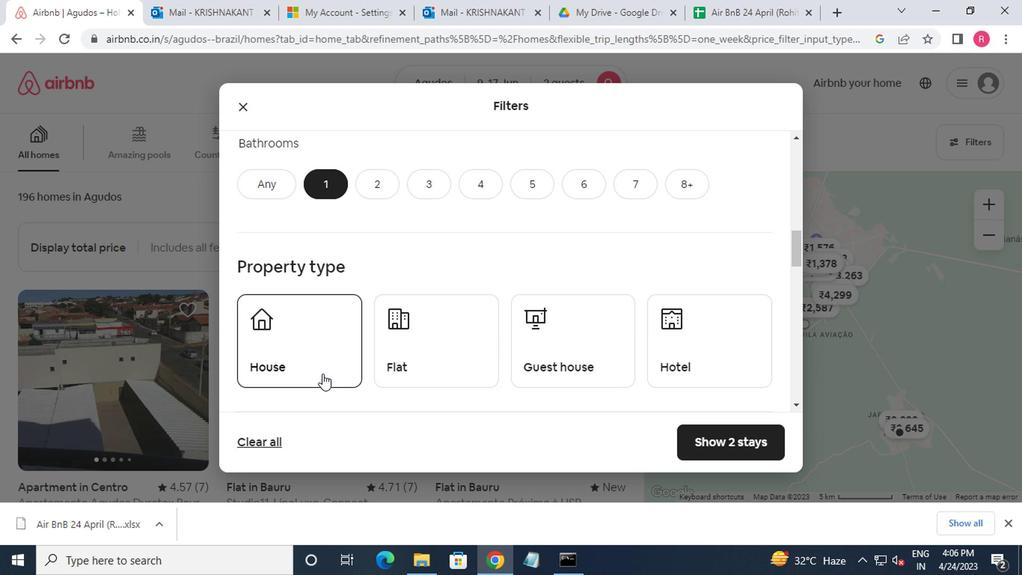 
Action: Mouse pressed left at (312, 371)
Screenshot: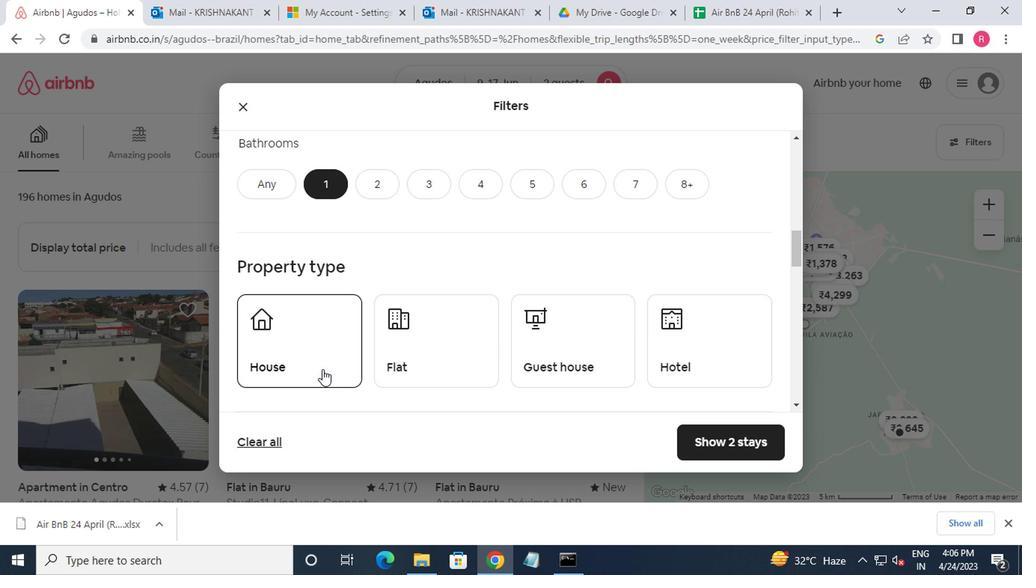 
Action: Mouse moved to (375, 359)
Screenshot: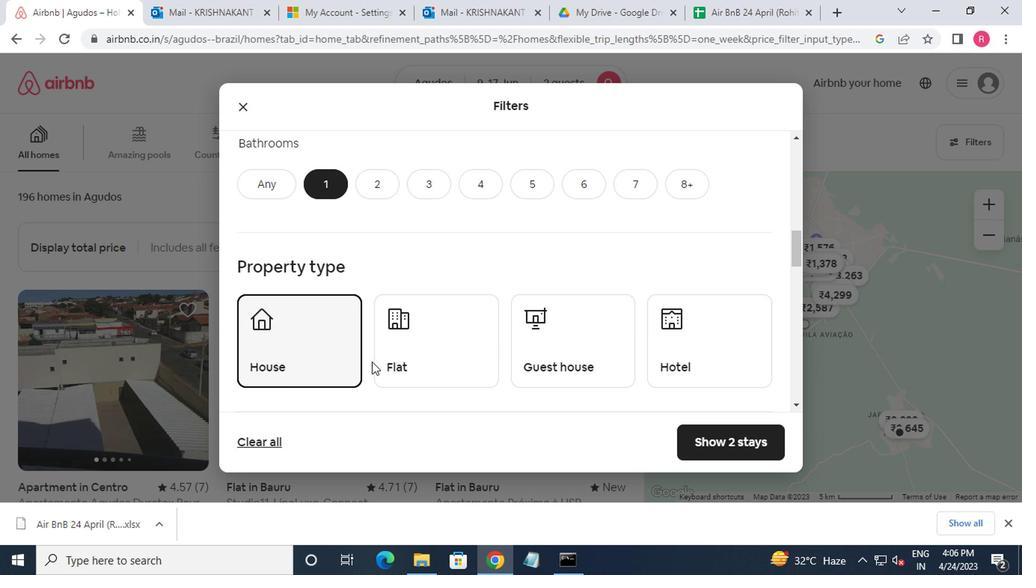 
Action: Mouse pressed left at (375, 359)
Screenshot: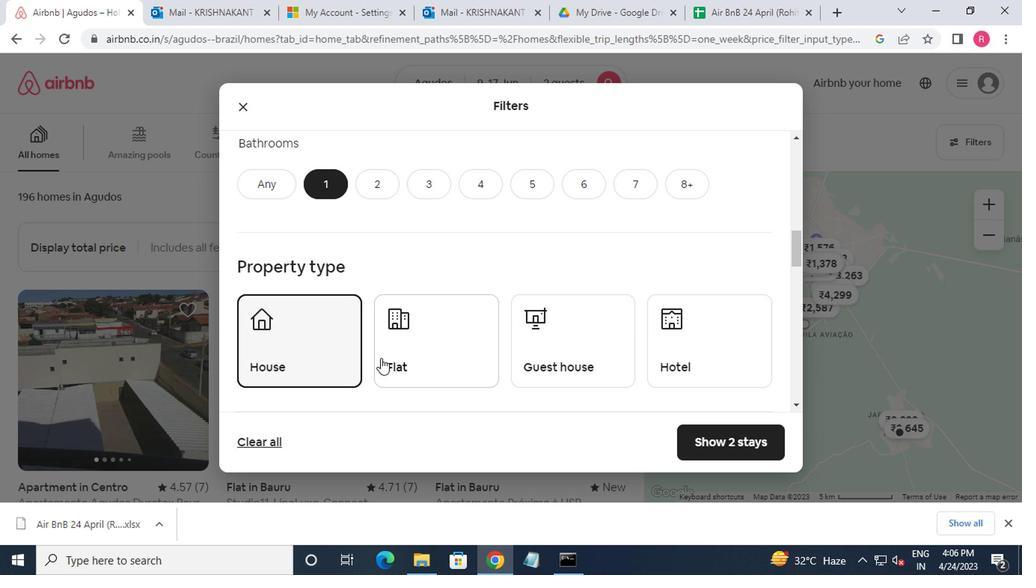 
Action: Mouse moved to (569, 381)
Screenshot: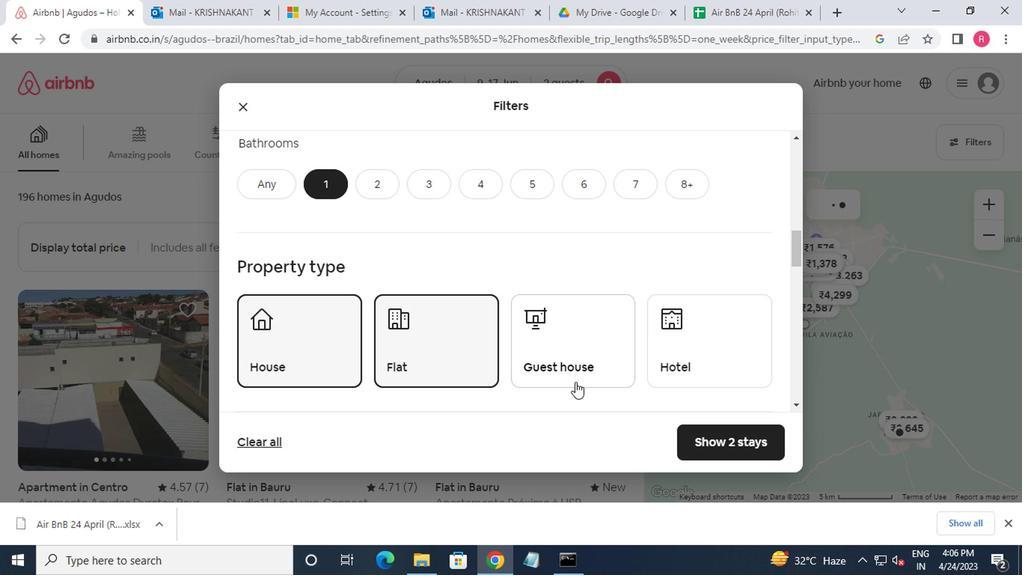 
Action: Mouse pressed left at (569, 381)
Screenshot: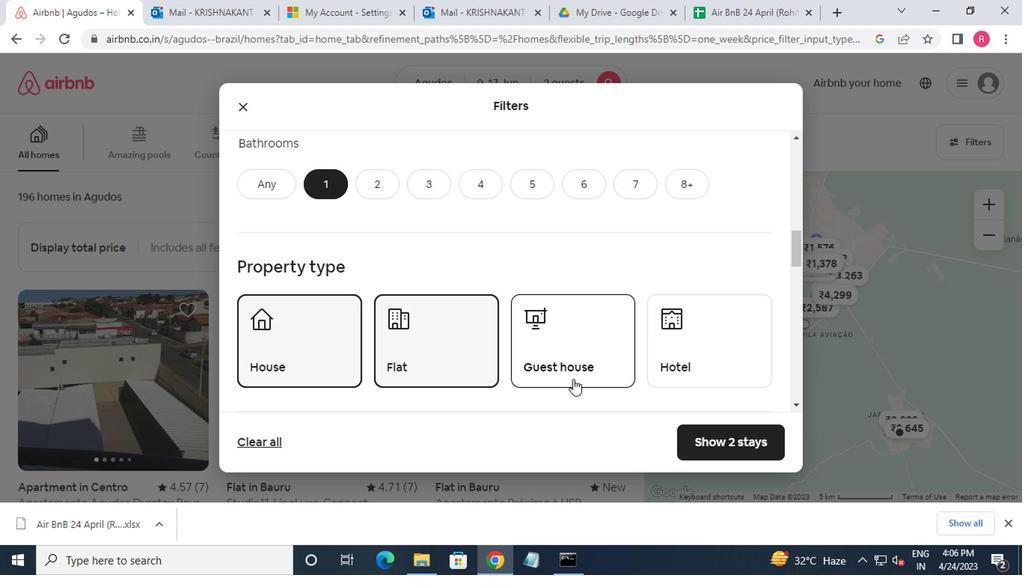 
Action: Mouse moved to (567, 380)
Screenshot: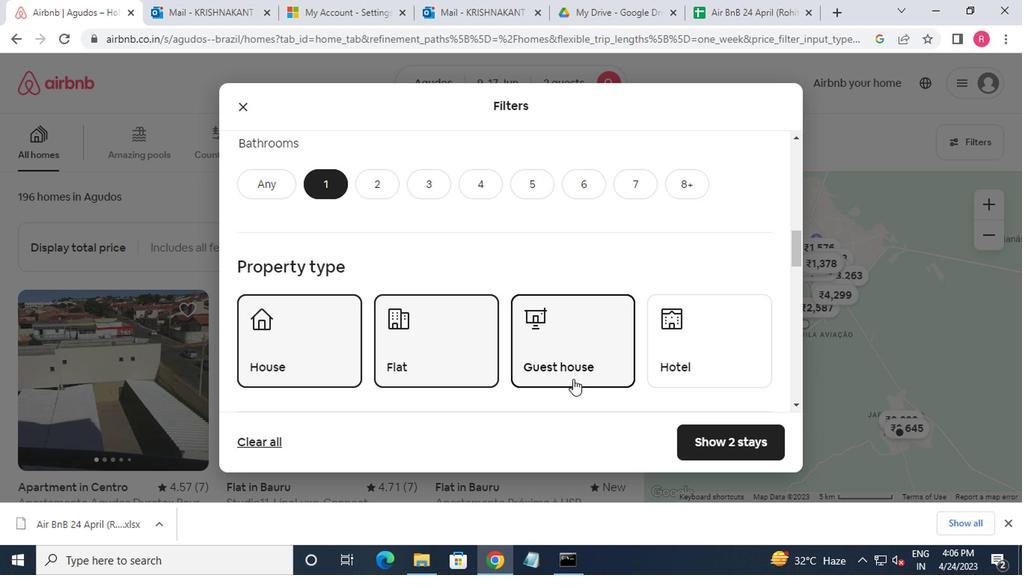 
Action: Mouse scrolled (567, 379) with delta (0, -1)
Screenshot: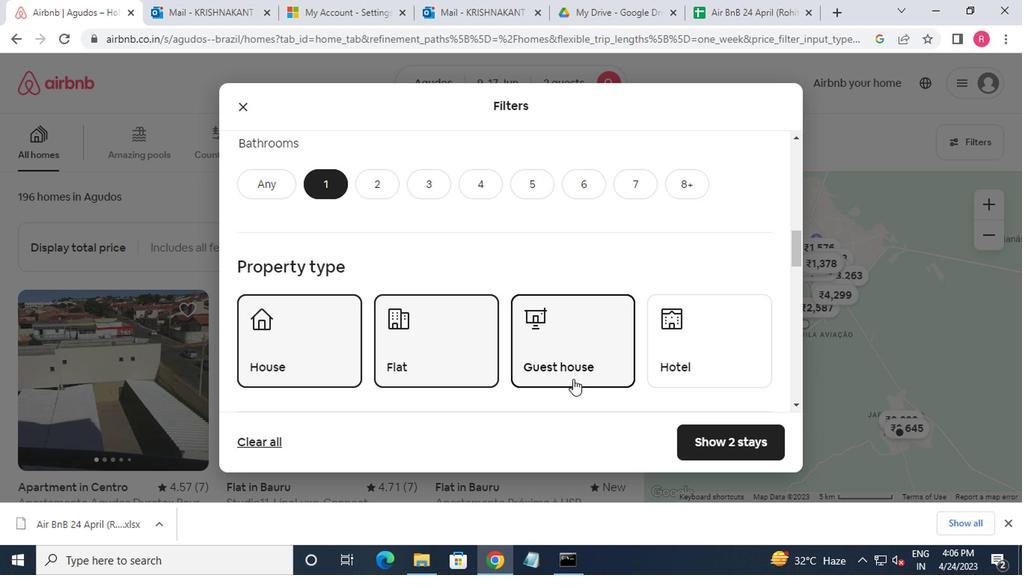 
Action: Mouse moved to (566, 382)
Screenshot: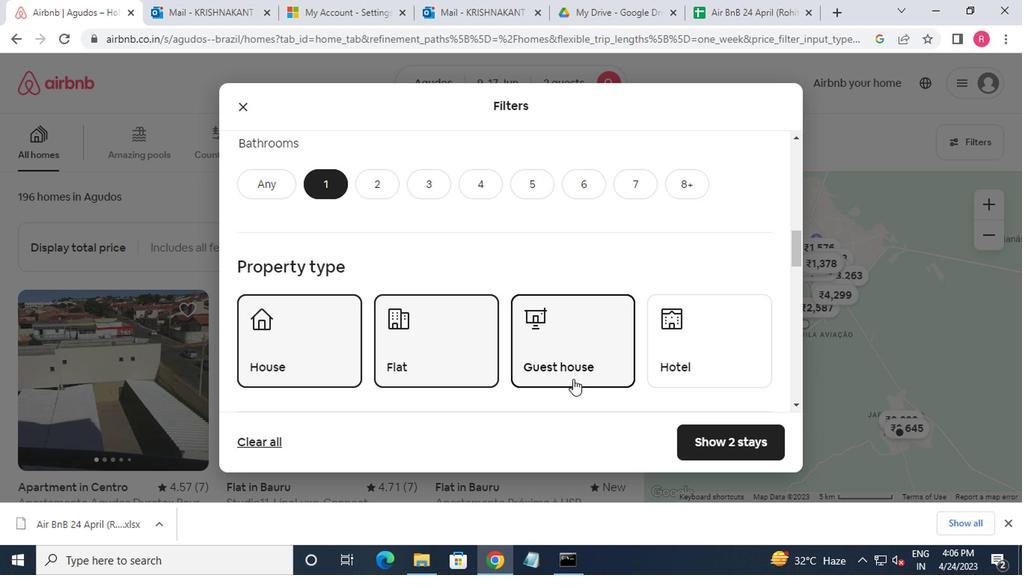 
Action: Mouse scrolled (566, 381) with delta (0, -1)
Screenshot: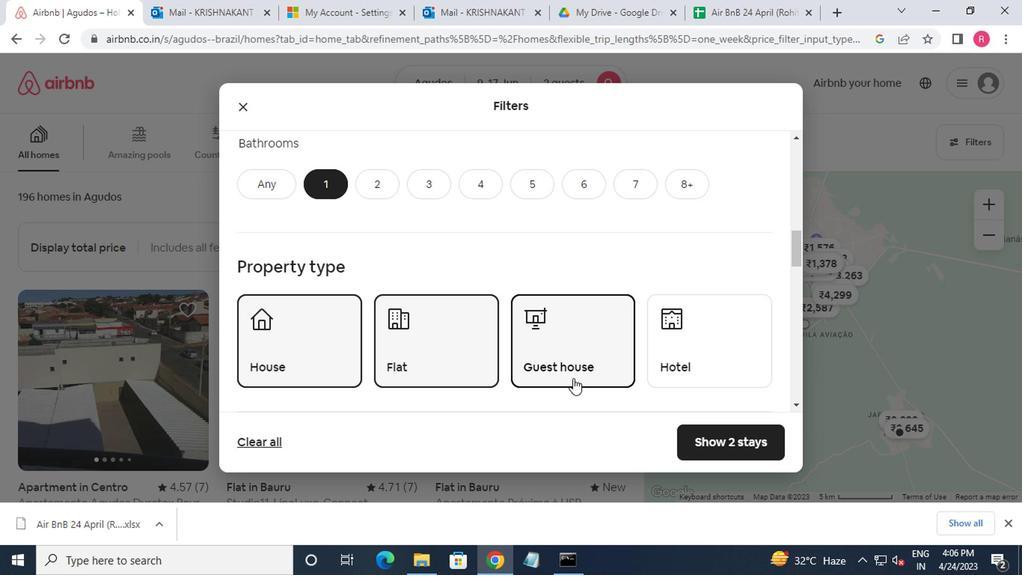 
Action: Mouse moved to (345, 373)
Screenshot: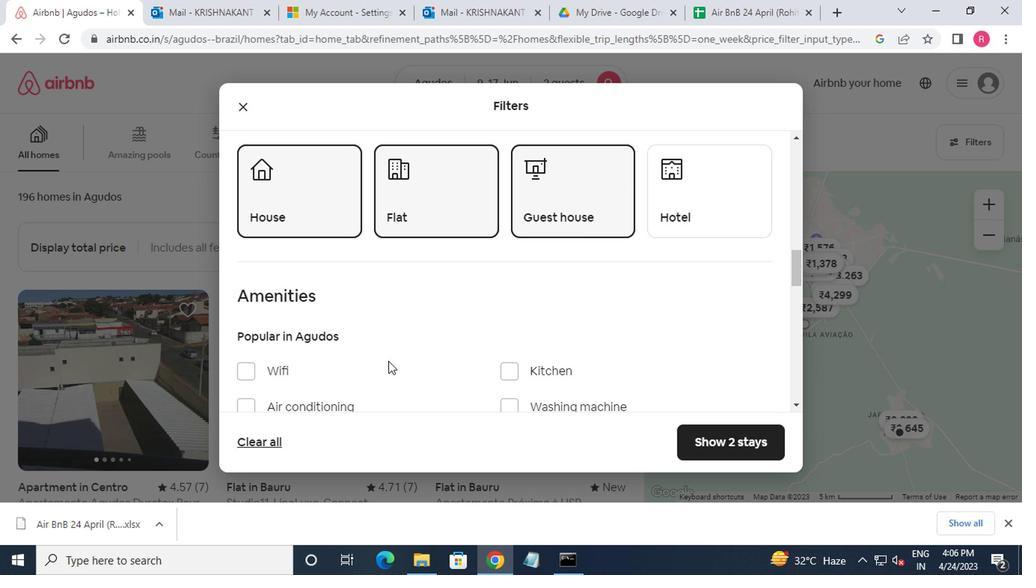 
Action: Mouse scrolled (345, 372) with delta (0, -1)
Screenshot: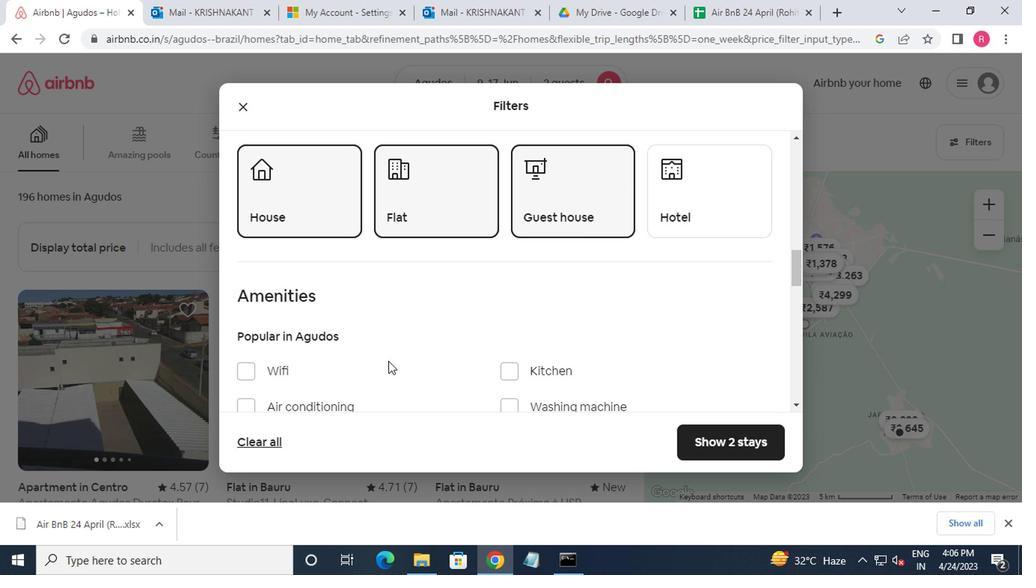 
Action: Mouse moved to (519, 335)
Screenshot: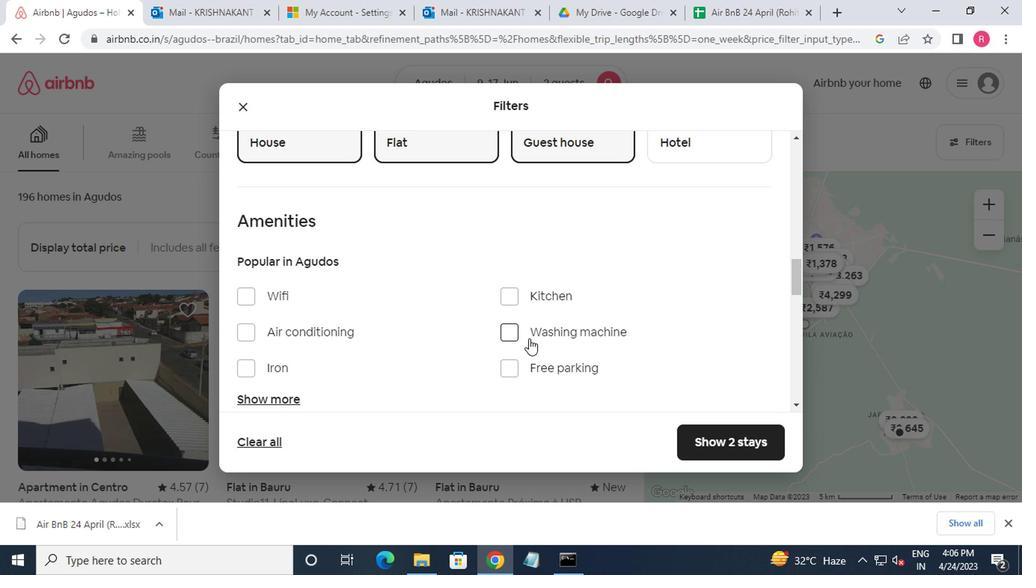 
Action: Mouse pressed left at (519, 335)
Screenshot: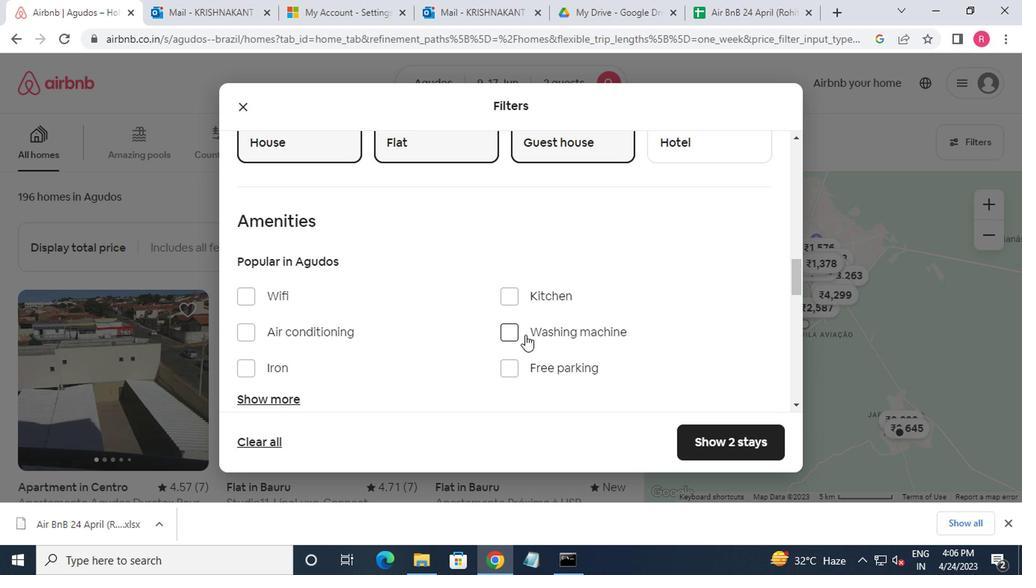 
Action: Mouse scrolled (519, 334) with delta (0, 0)
Screenshot: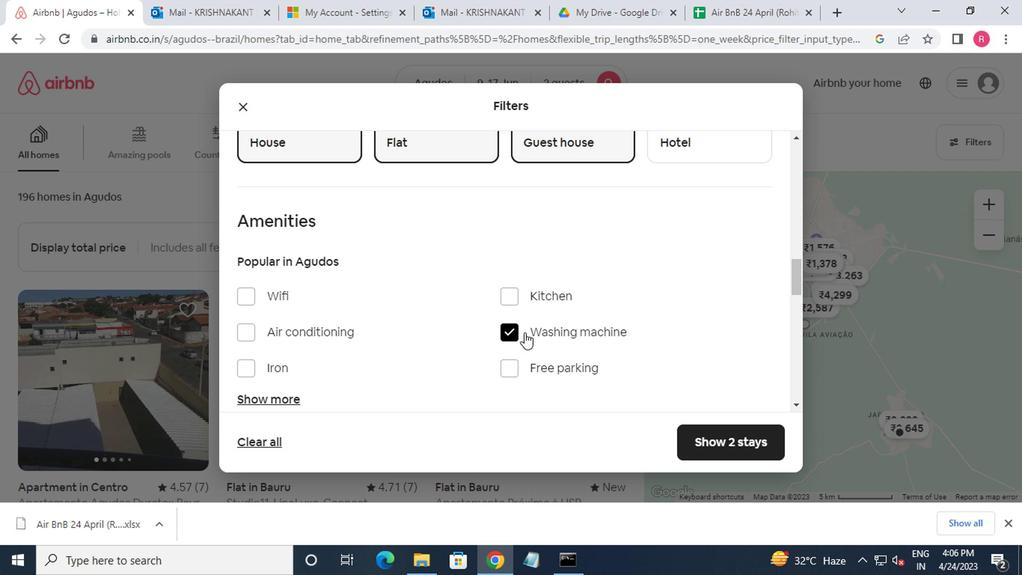 
Action: Mouse moved to (517, 338)
Screenshot: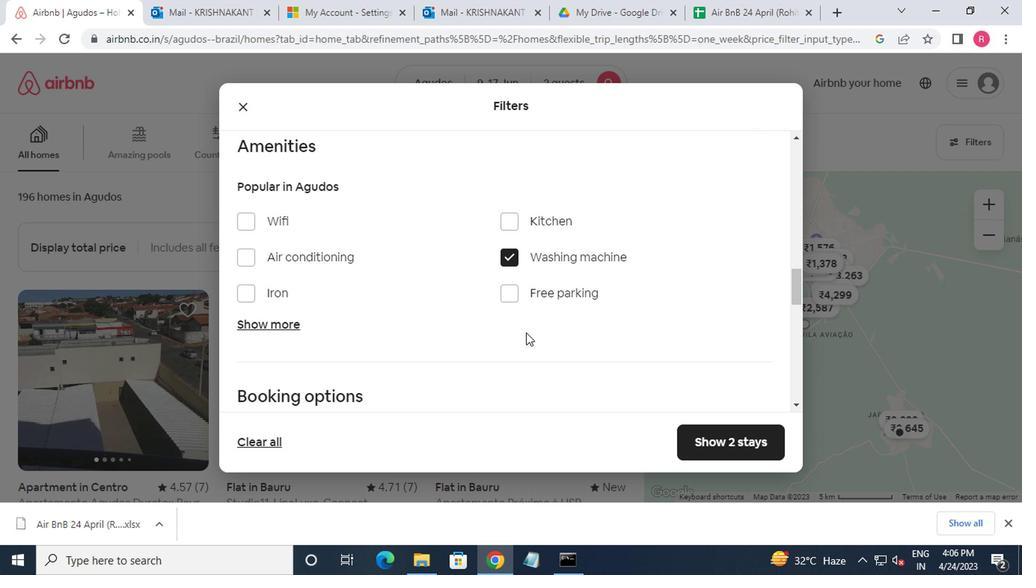 
Action: Mouse scrolled (517, 338) with delta (0, 0)
Screenshot: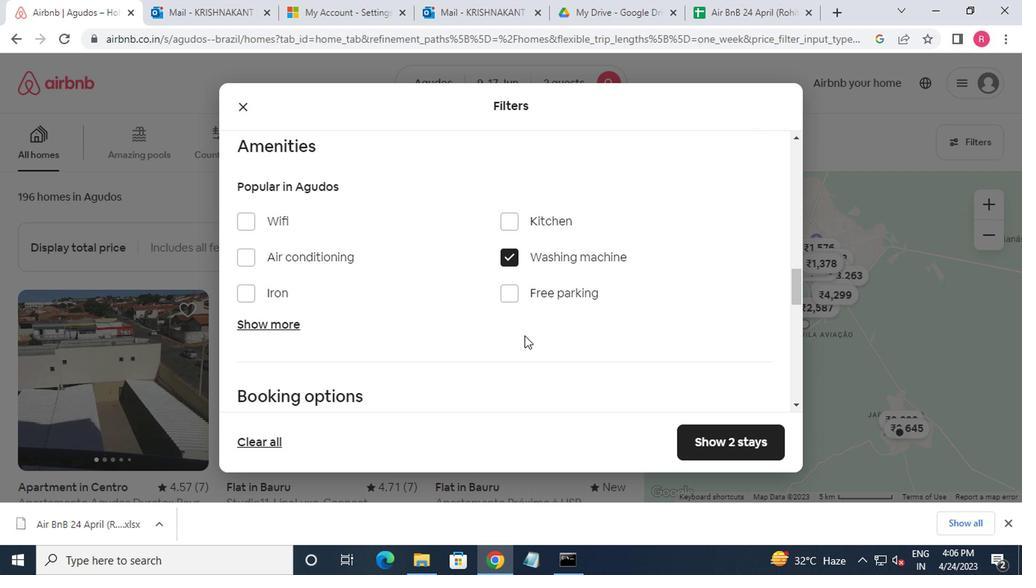 
Action: Mouse moved to (516, 339)
Screenshot: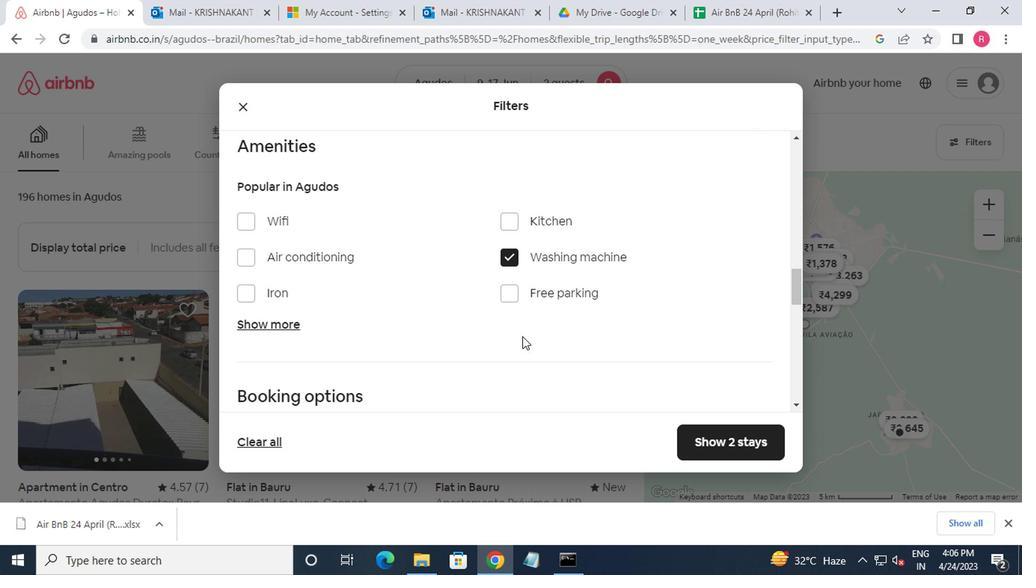 
Action: Mouse scrolled (516, 338) with delta (0, -1)
Screenshot: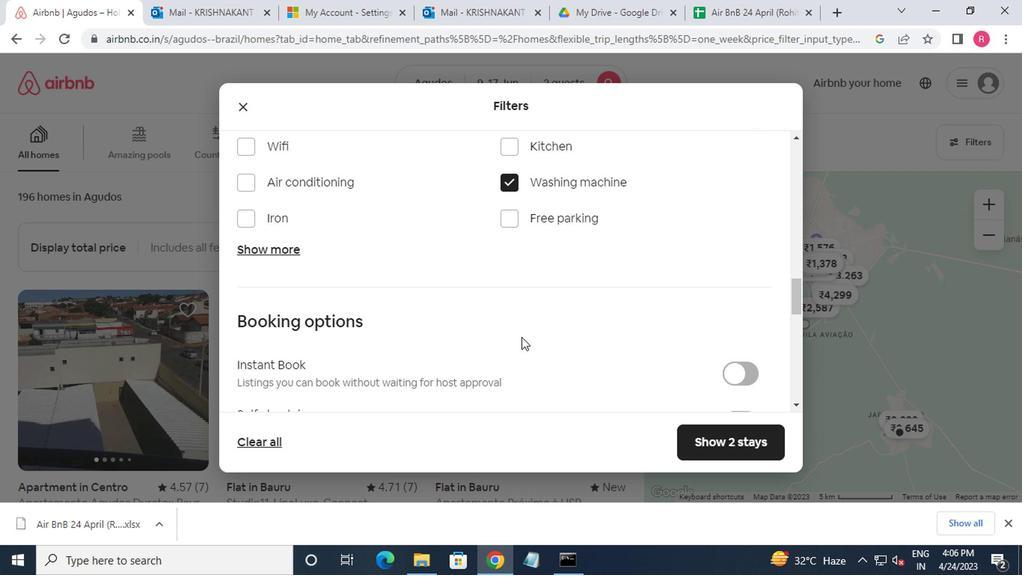 
Action: Mouse moved to (747, 348)
Screenshot: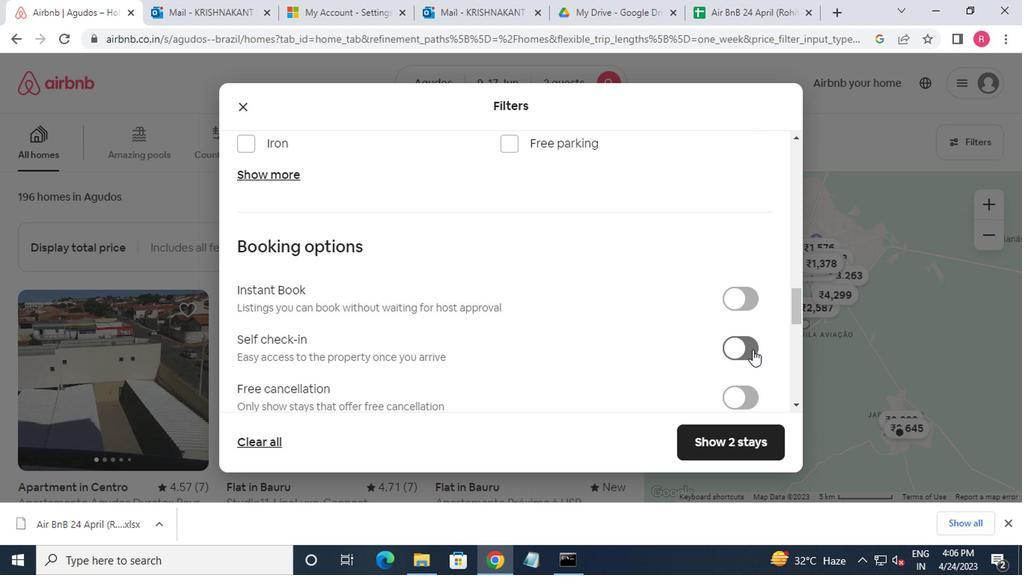 
Action: Mouse pressed left at (747, 348)
Screenshot: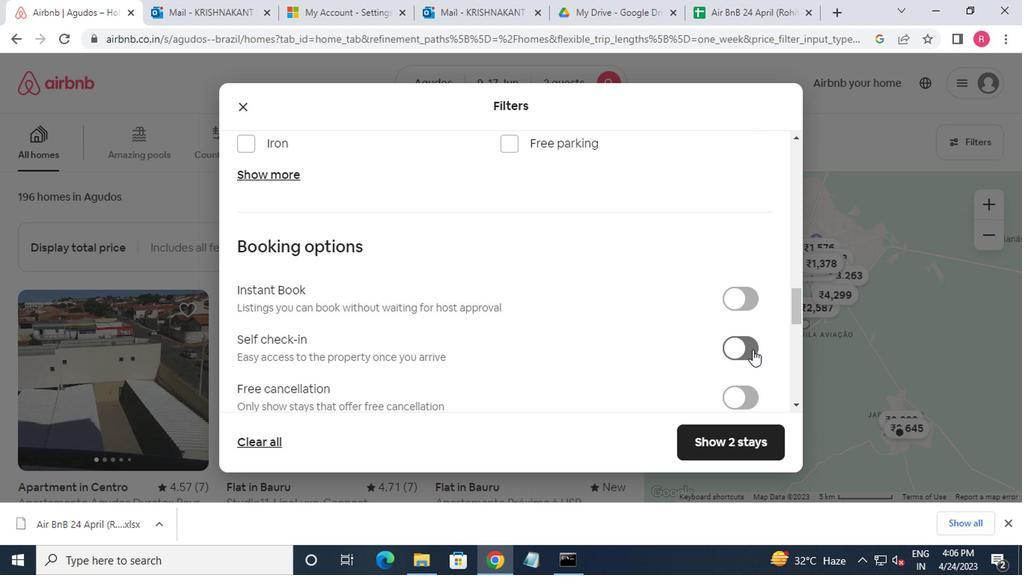 
Action: Mouse moved to (509, 303)
Screenshot: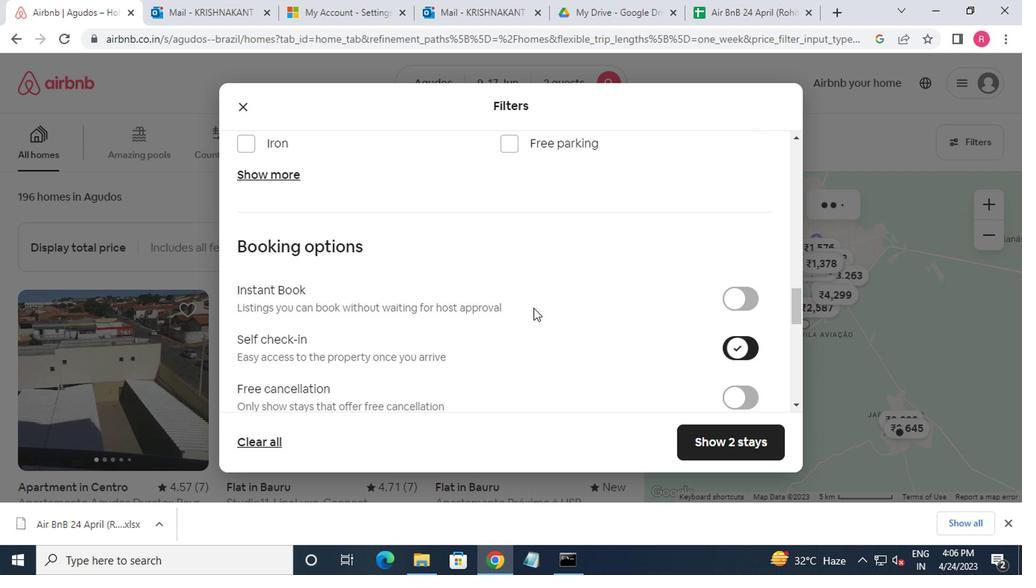 
Action: Mouse scrolled (509, 303) with delta (0, 0)
Screenshot: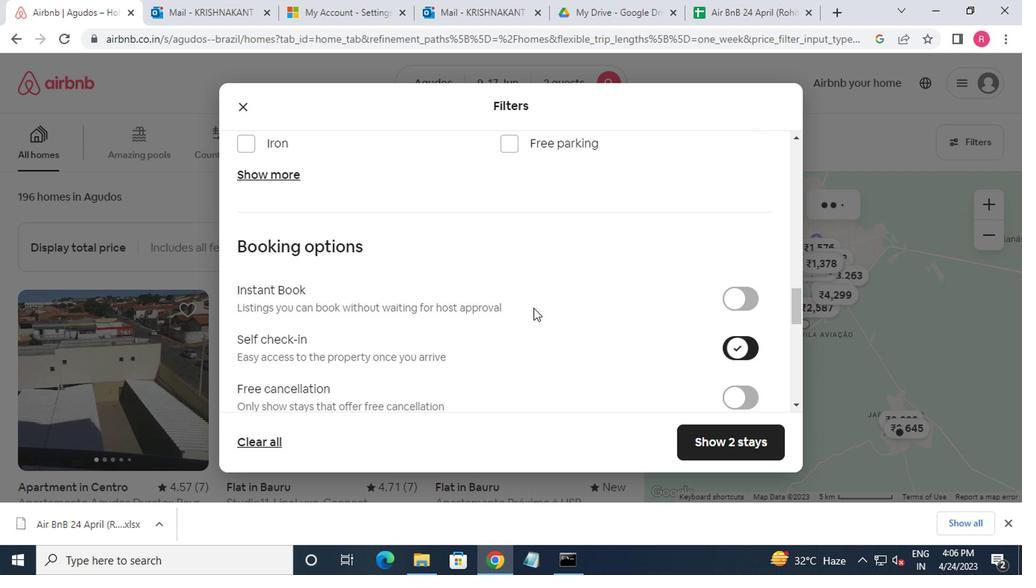 
Action: Mouse moved to (509, 303)
Screenshot: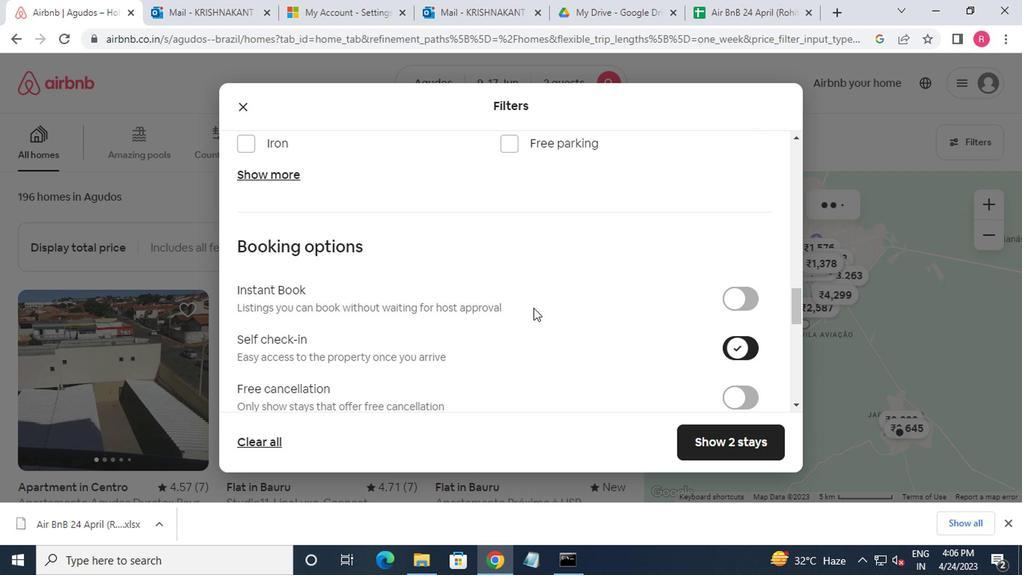 
Action: Mouse scrolled (509, 303) with delta (0, 0)
Screenshot: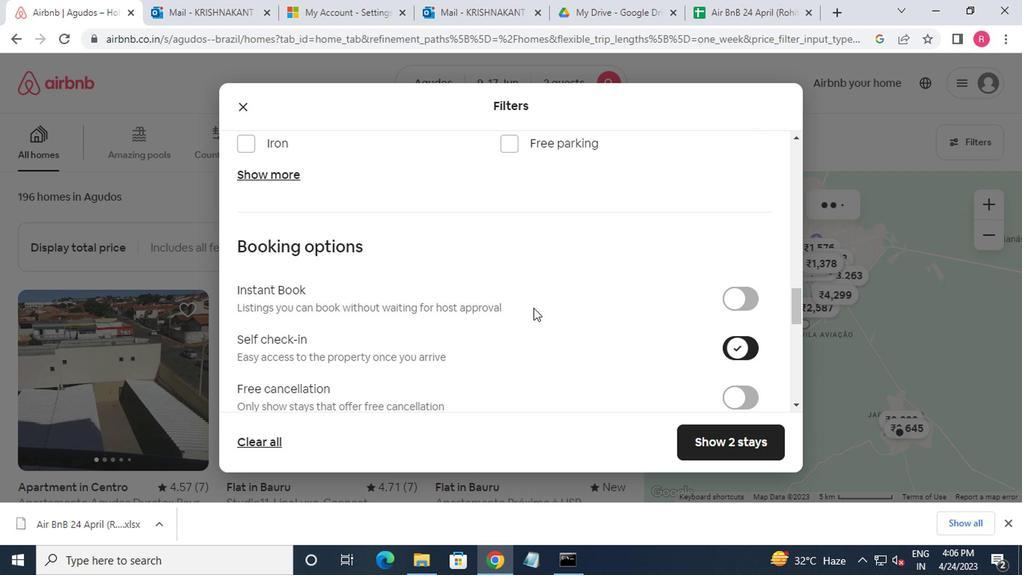 
Action: Mouse moved to (509, 304)
Screenshot: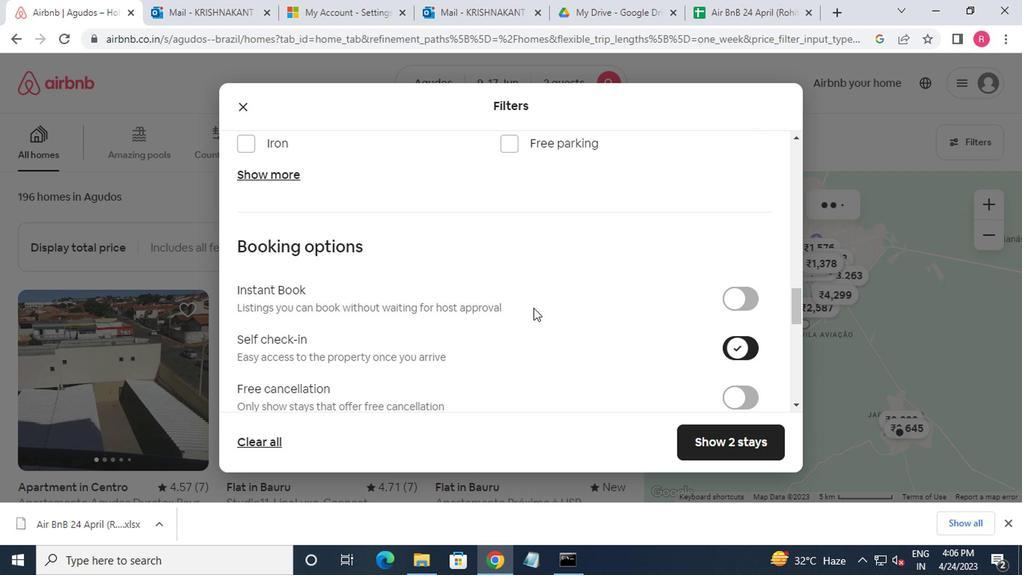 
Action: Mouse scrolled (509, 303) with delta (0, -1)
Screenshot: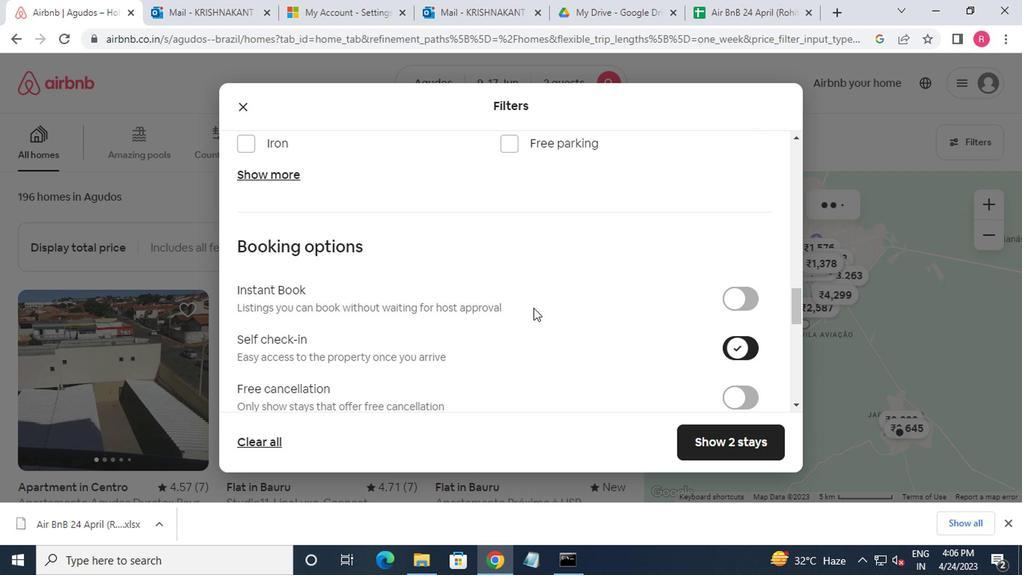 
Action: Mouse scrolled (509, 303) with delta (0, -1)
Screenshot: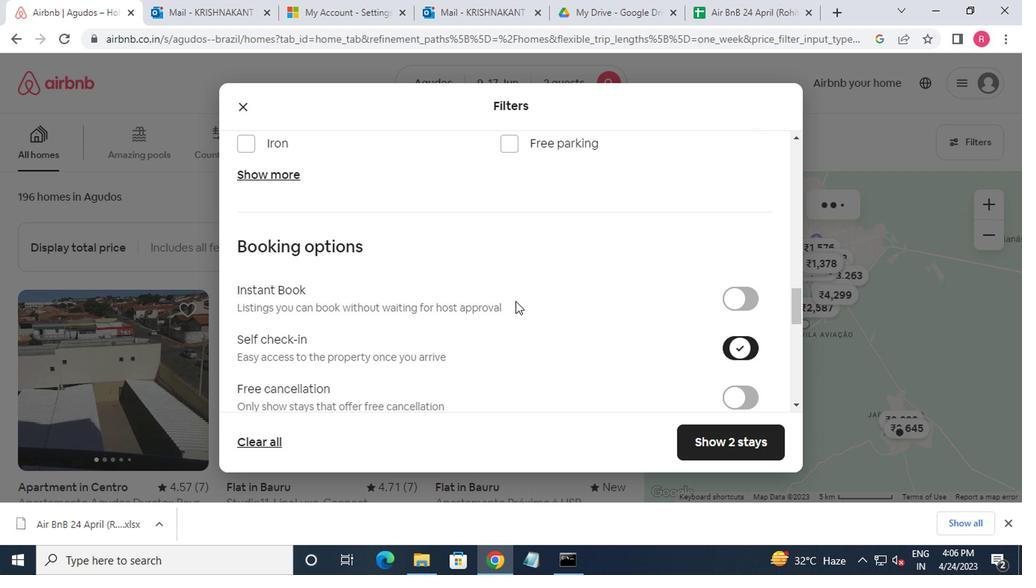 
Action: Mouse moved to (513, 307)
Screenshot: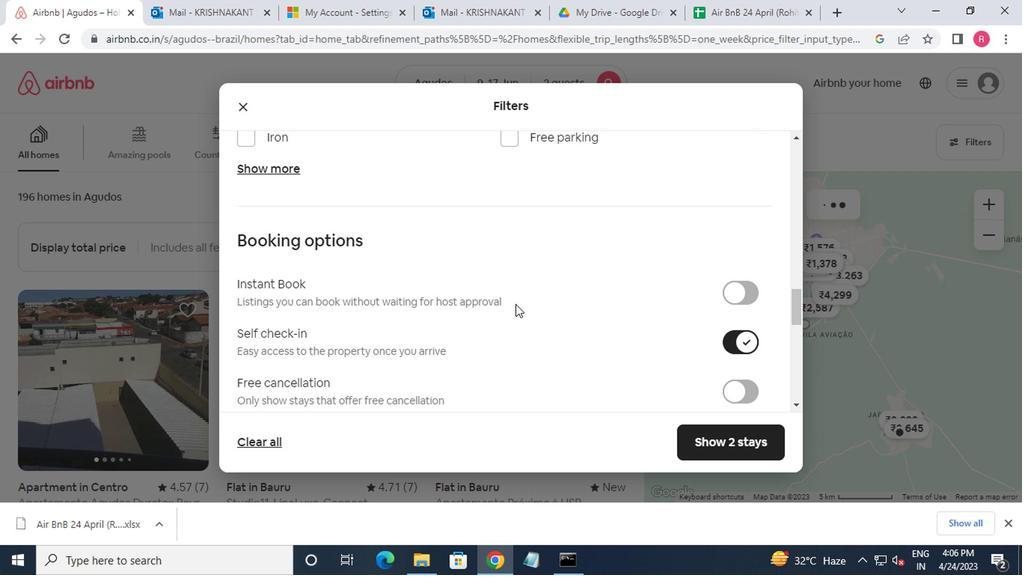 
Action: Mouse scrolled (513, 306) with delta (0, 0)
Screenshot: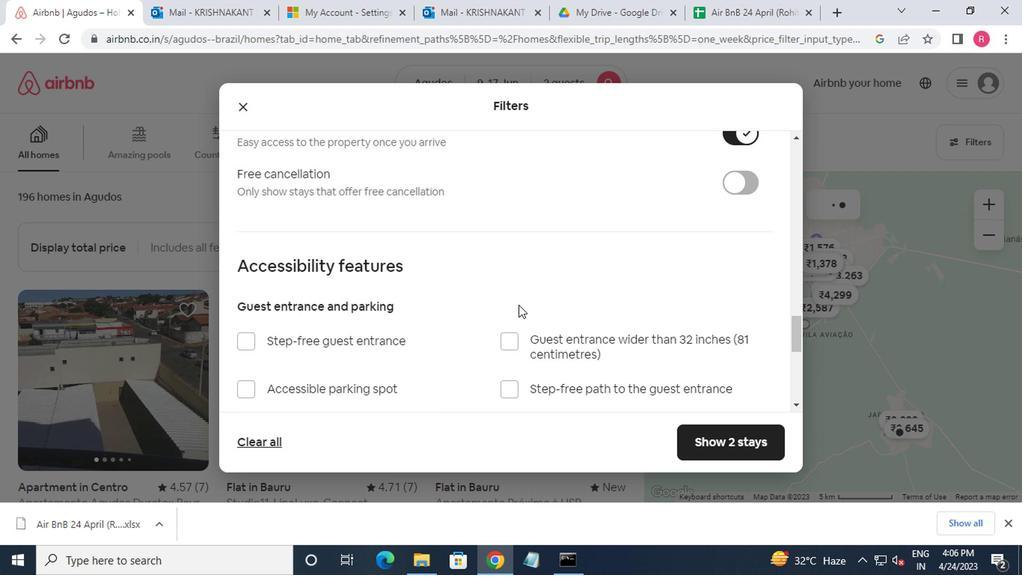 
Action: Mouse scrolled (513, 306) with delta (0, 0)
Screenshot: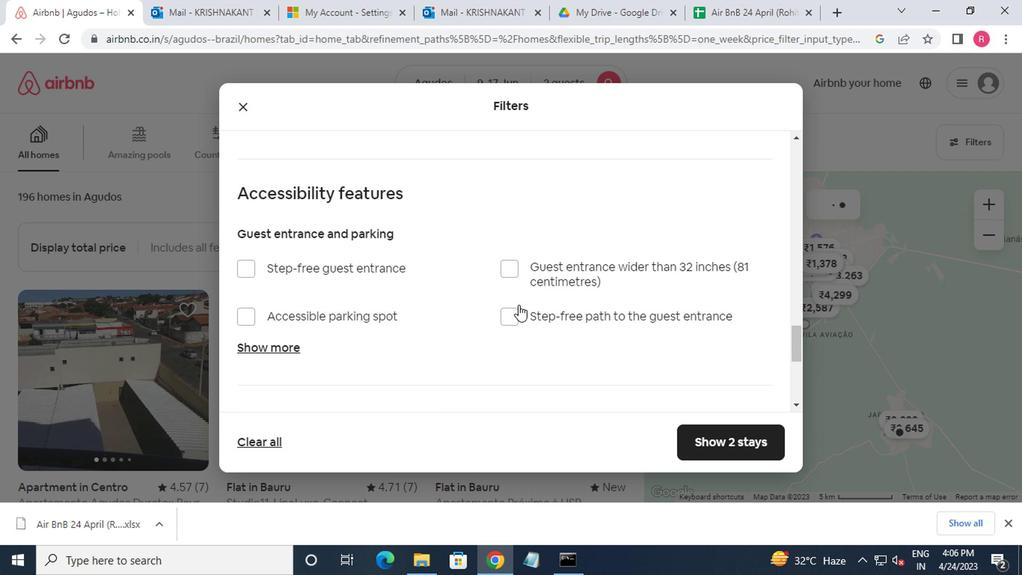 
Action: Mouse scrolled (513, 306) with delta (0, 0)
Screenshot: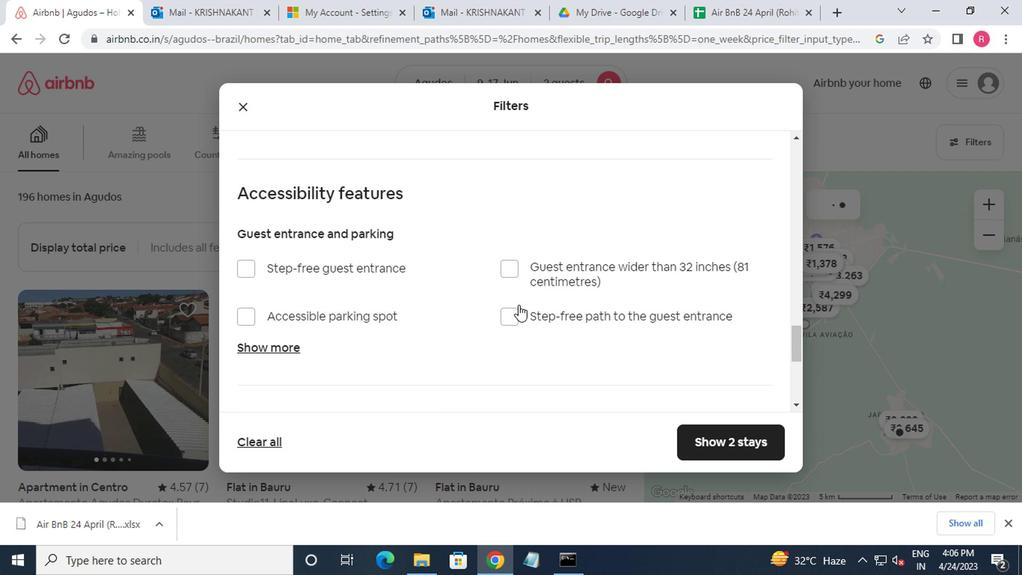 
Action: Mouse scrolled (513, 306) with delta (0, 0)
Screenshot: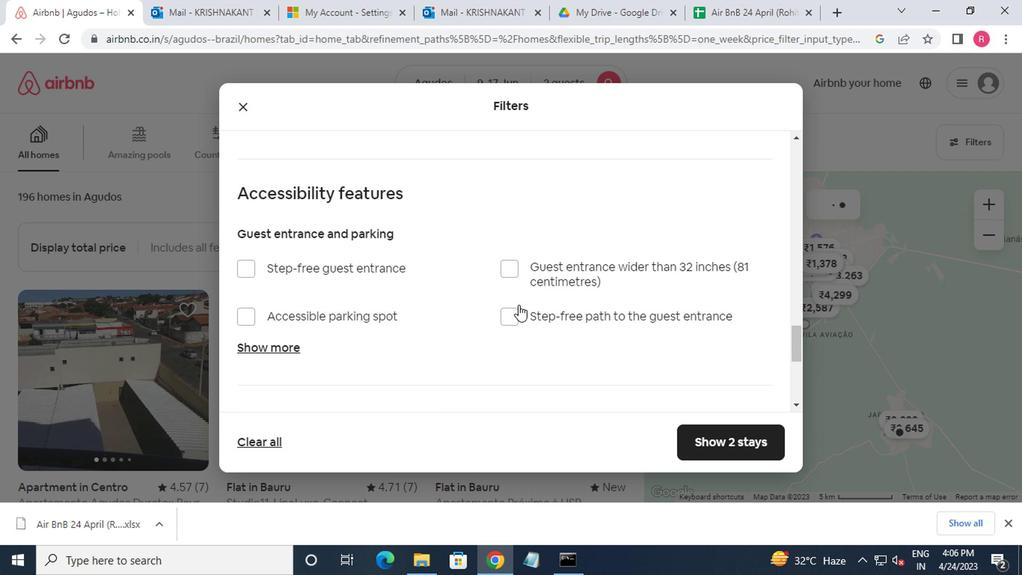 
Action: Mouse moved to (514, 310)
Screenshot: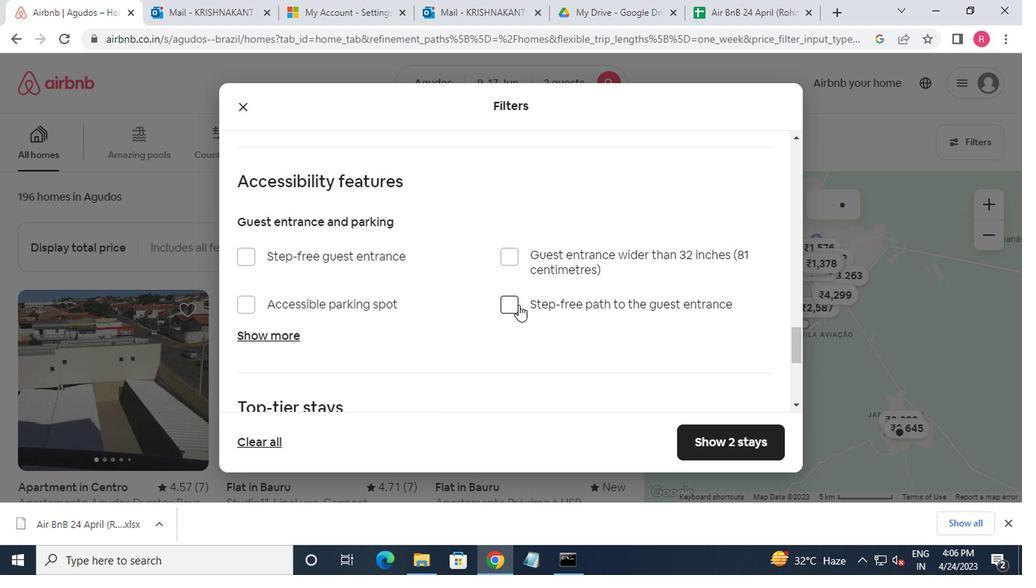 
Action: Mouse scrolled (514, 310) with delta (0, 0)
Screenshot: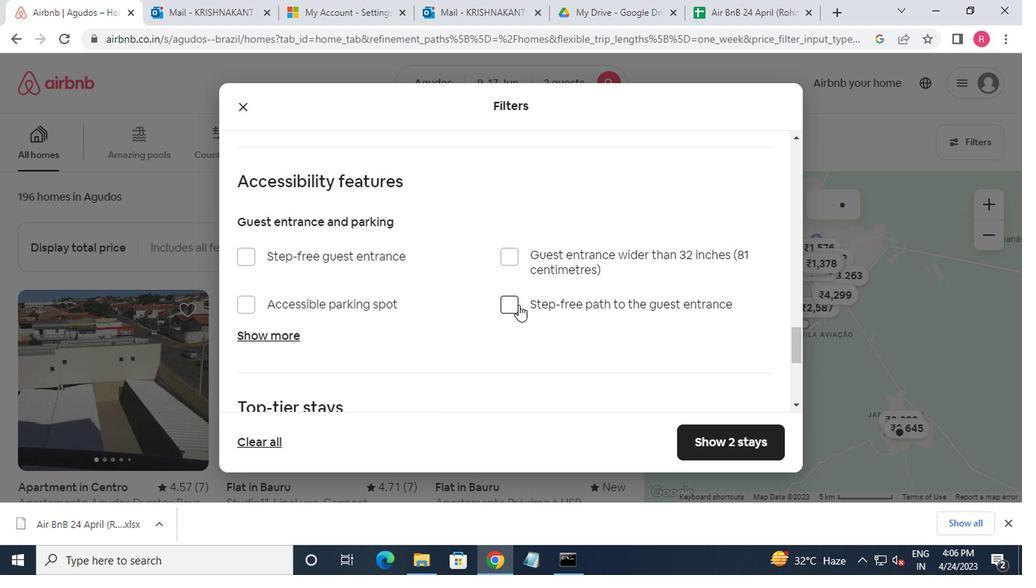 
Action: Mouse moved to (498, 274)
Screenshot: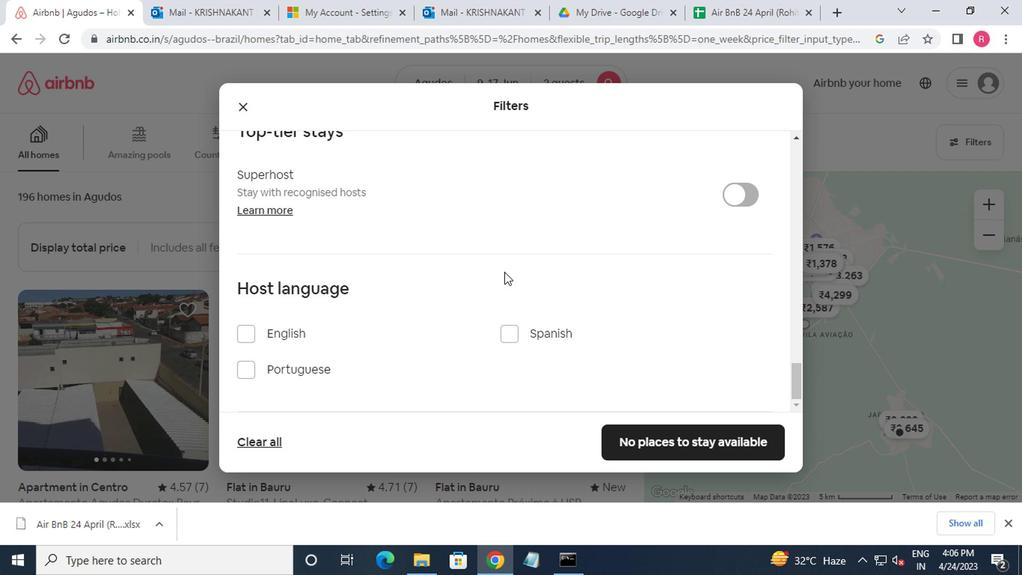 
Action: Mouse scrolled (498, 273) with delta (0, -1)
Screenshot: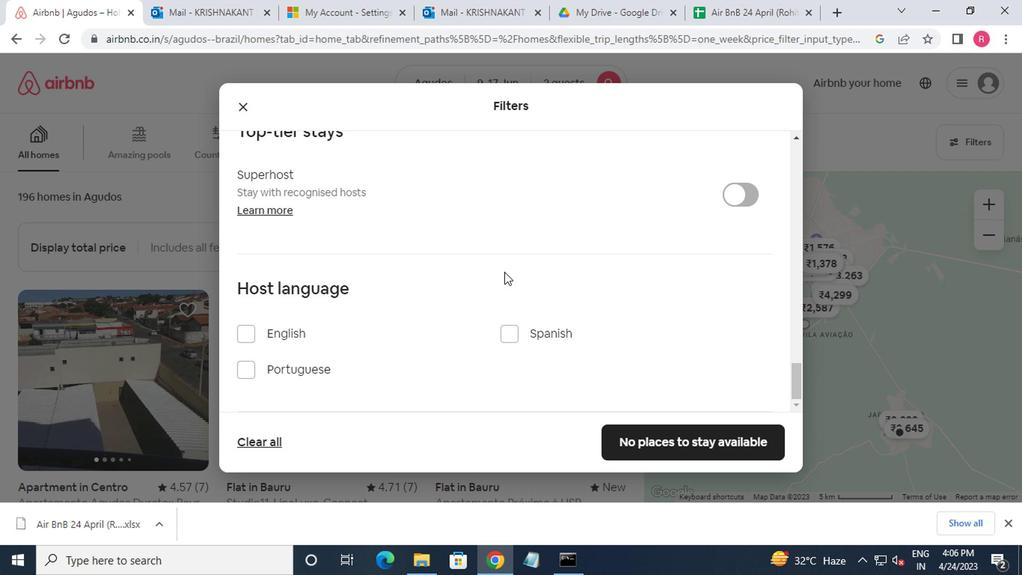 
Action: Mouse moved to (497, 274)
Screenshot: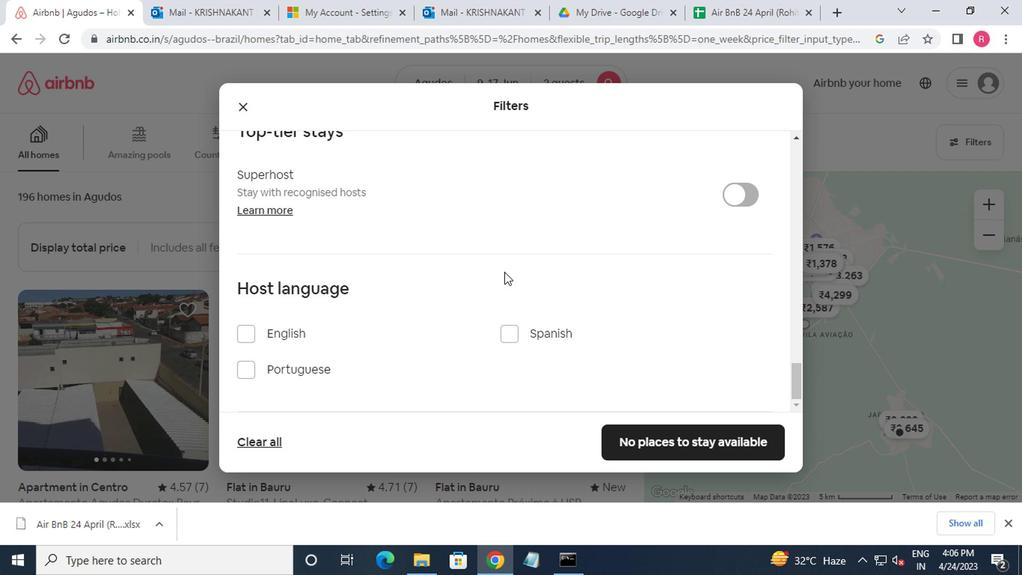 
Action: Mouse scrolled (497, 273) with delta (0, -1)
Screenshot: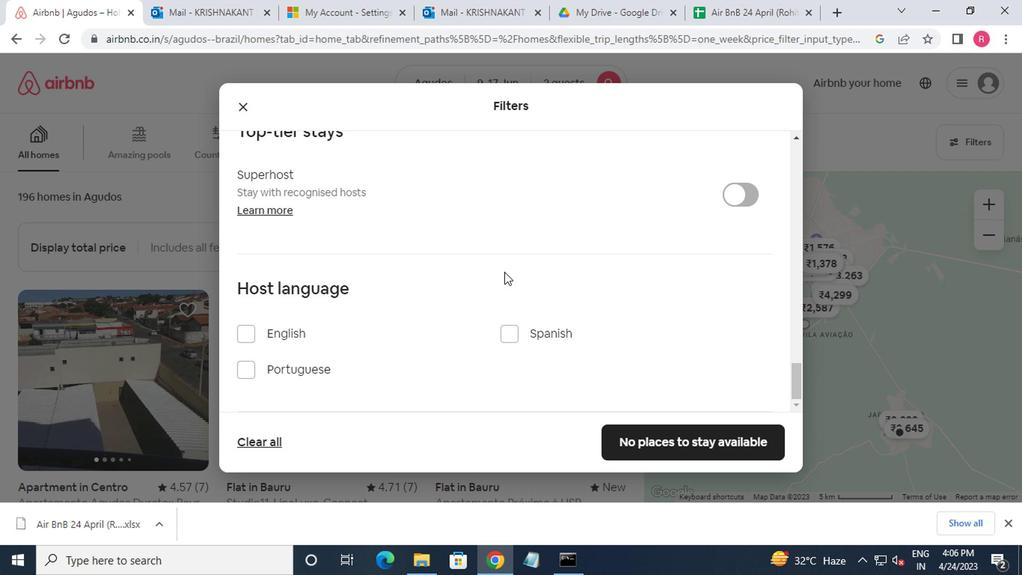 
Action: Mouse moved to (496, 275)
Screenshot: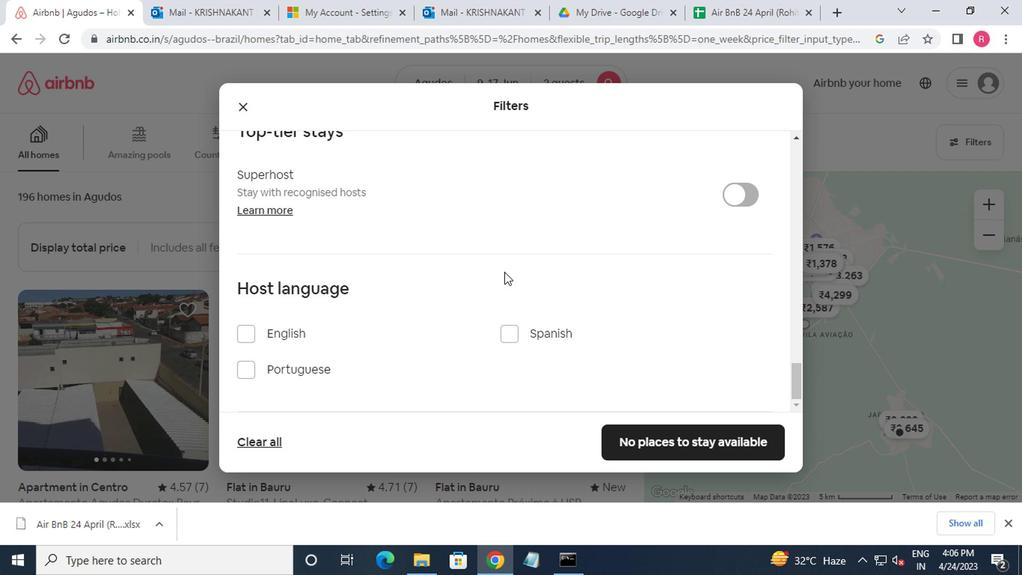 
Action: Mouse scrolled (496, 274) with delta (0, 0)
Screenshot: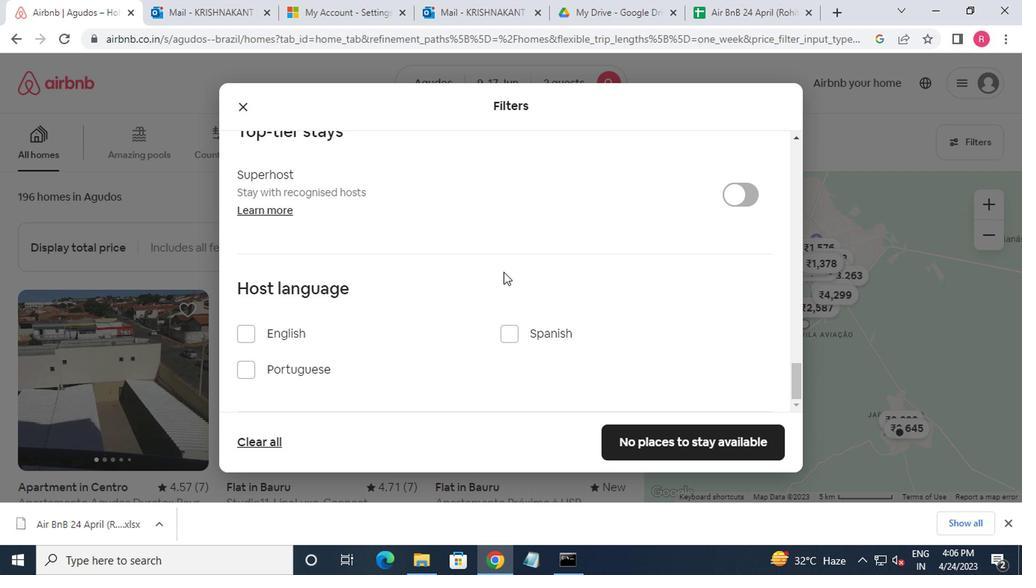 
Action: Mouse moved to (506, 333)
Screenshot: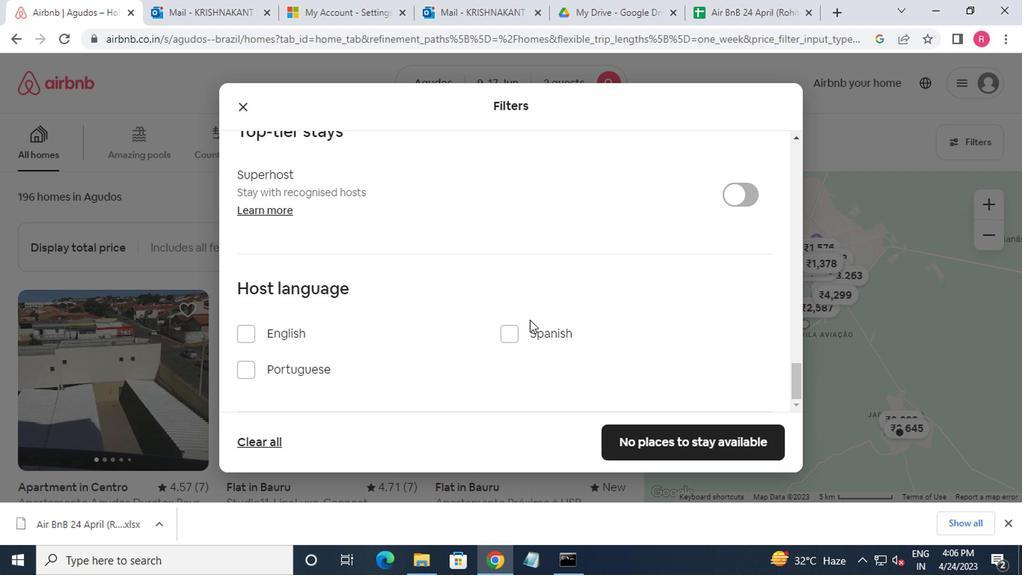 
Action: Mouse pressed left at (506, 333)
Screenshot: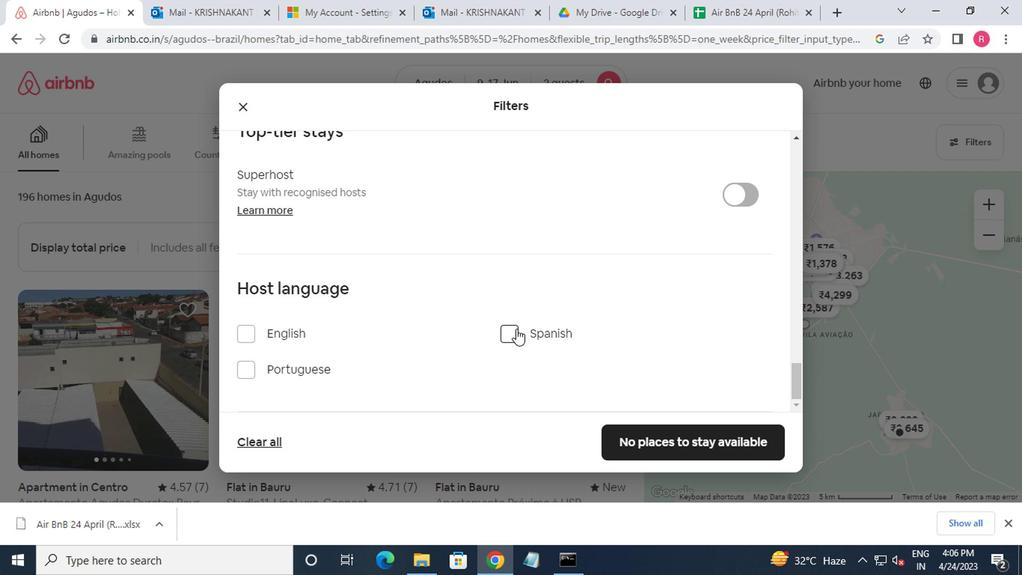 
Action: Mouse moved to (652, 446)
Screenshot: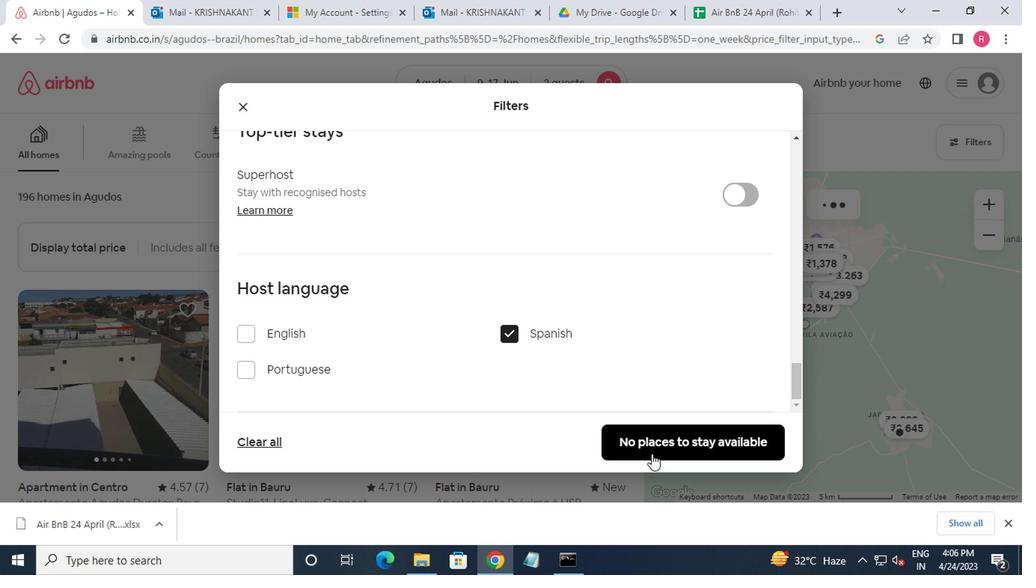 
Action: Mouse pressed left at (652, 446)
Screenshot: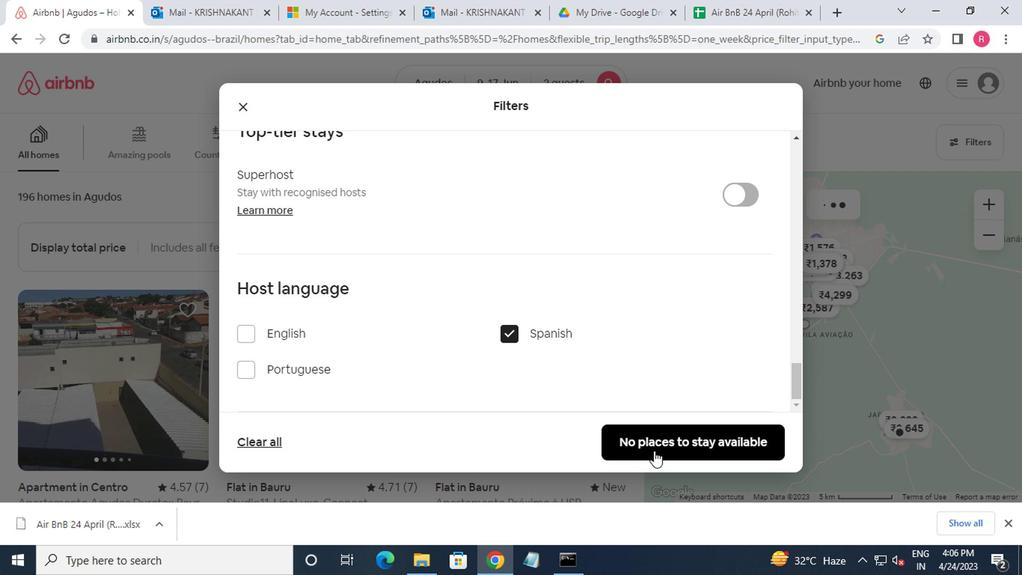 
Action: Mouse moved to (650, 445)
Screenshot: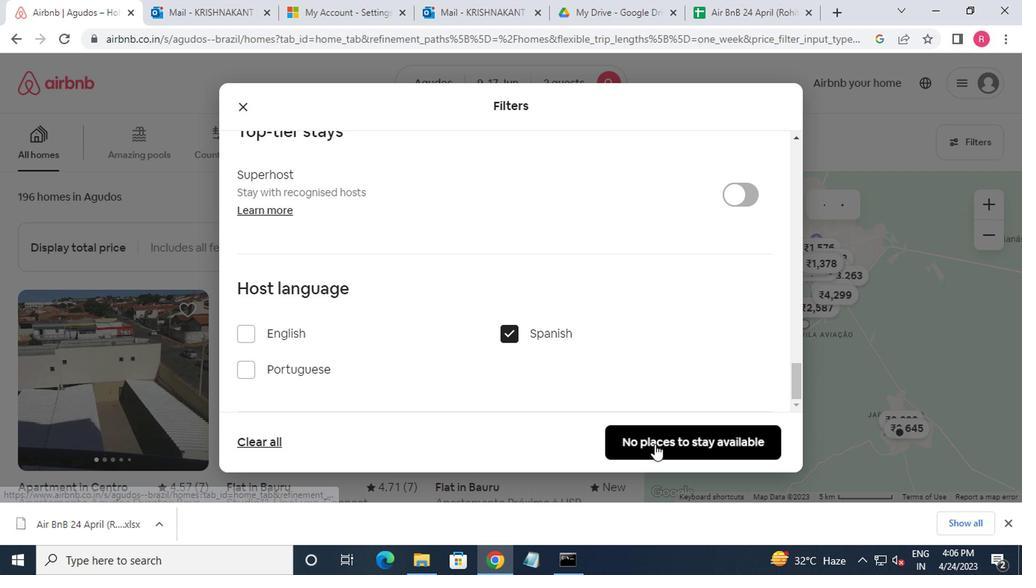 
